 Task: Search one way flight ticket for 1 adult, 1 child, 1 infant in seat in premium economy from Orlando: Orlando International Airport to South Bend: South Bend International Airport on 8-6-2023. Choice of flights is Alaska. Number of bags: 2 checked bags. Price is upto 81000. Outbound departure time preference is 5:45.
Action: Mouse moved to (236, 320)
Screenshot: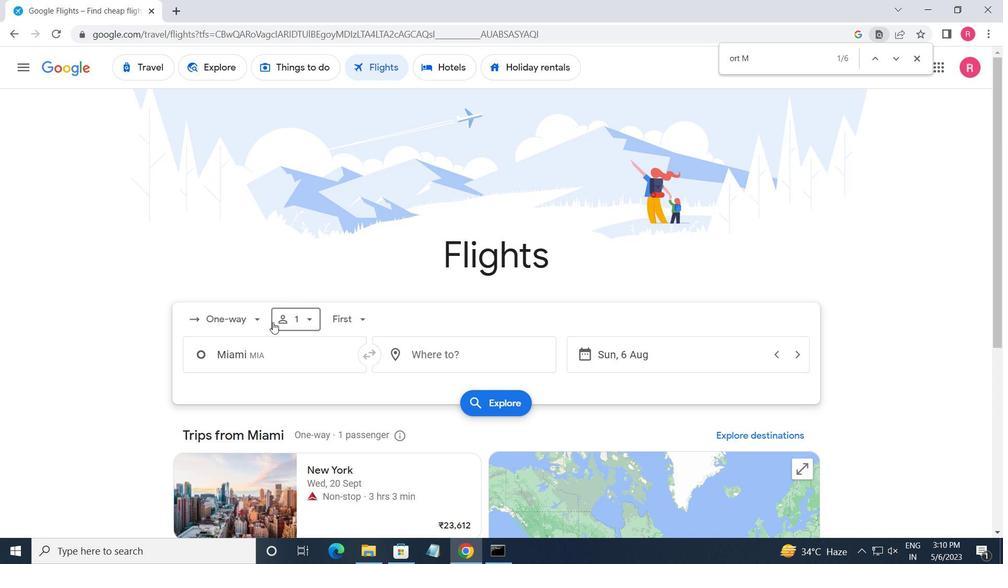 
Action: Mouse pressed left at (236, 320)
Screenshot: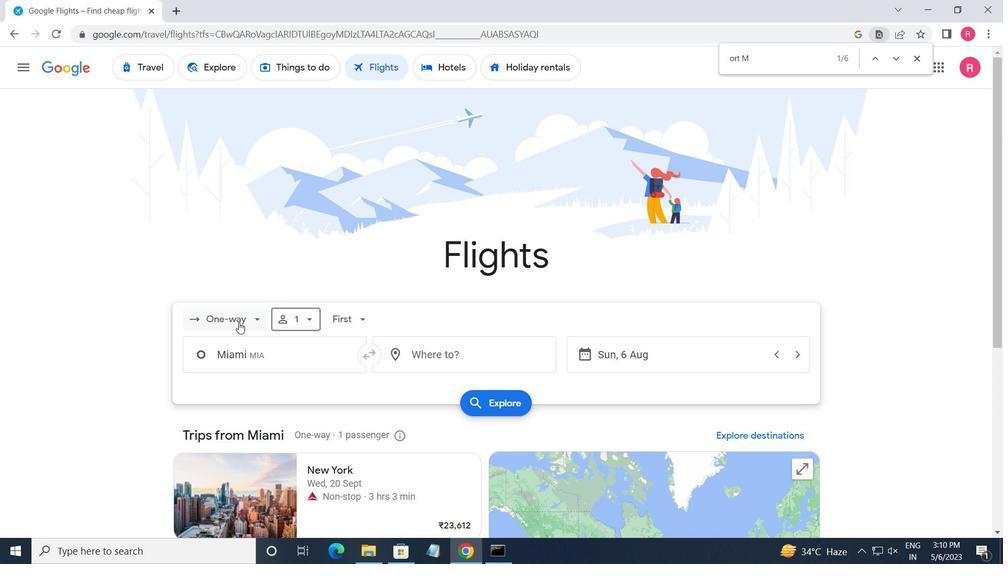 
Action: Mouse moved to (251, 384)
Screenshot: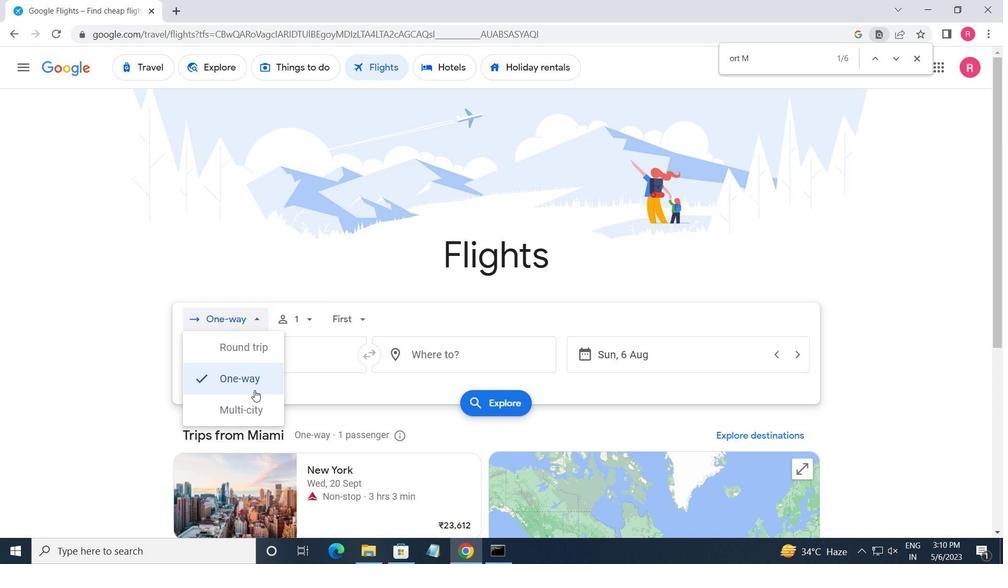 
Action: Mouse pressed left at (251, 384)
Screenshot: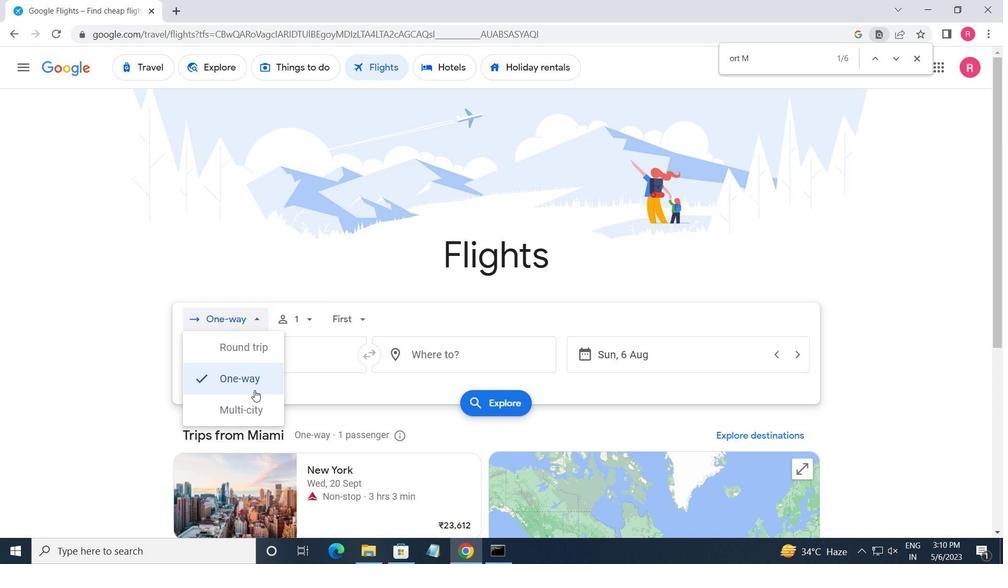 
Action: Mouse moved to (314, 315)
Screenshot: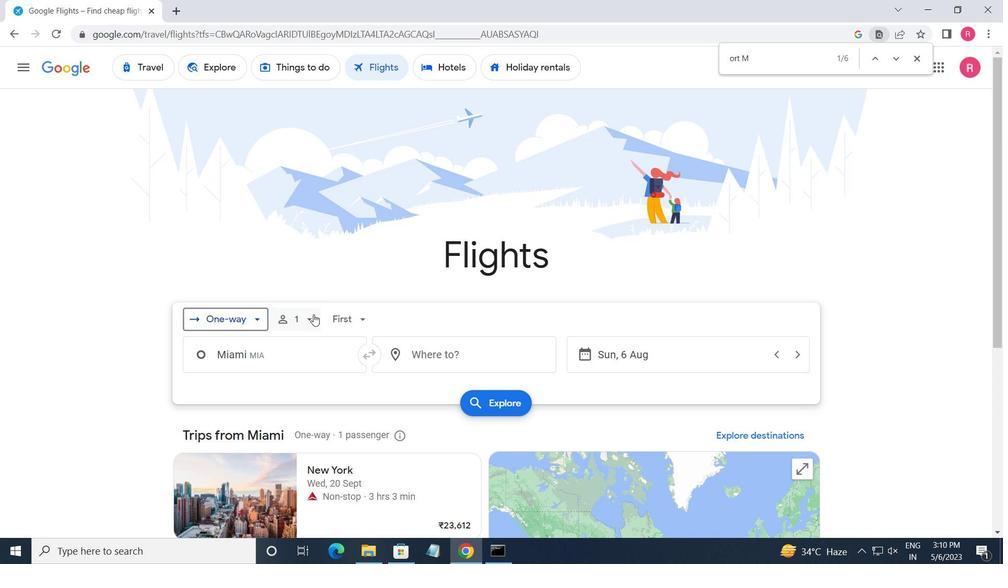 
Action: Mouse pressed left at (314, 315)
Screenshot: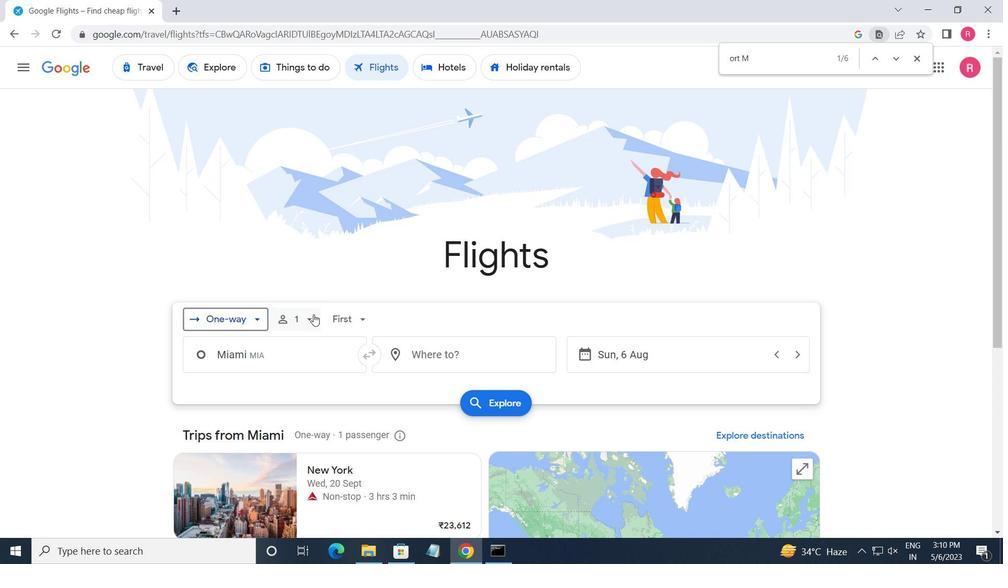 
Action: Mouse moved to (406, 394)
Screenshot: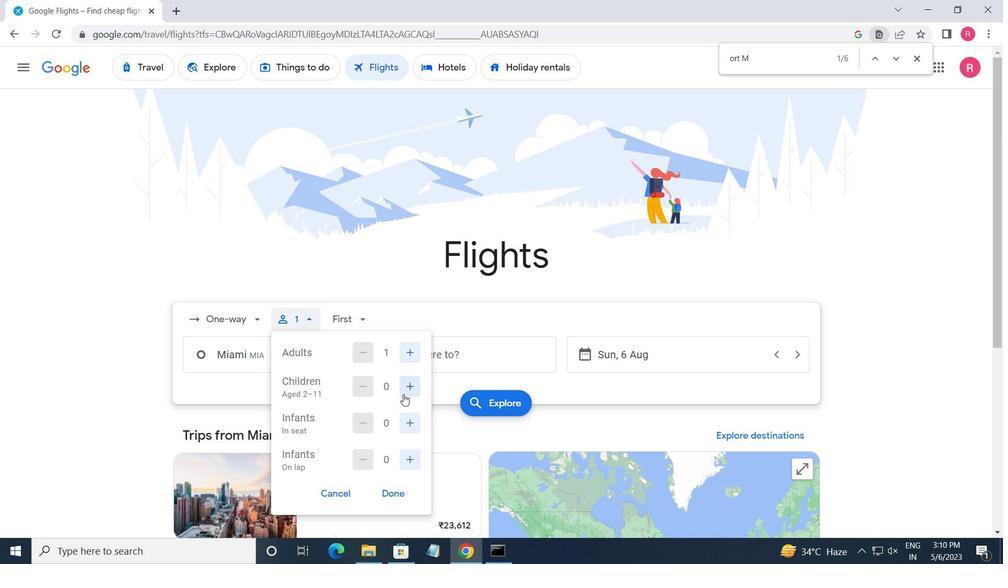 
Action: Mouse pressed left at (406, 394)
Screenshot: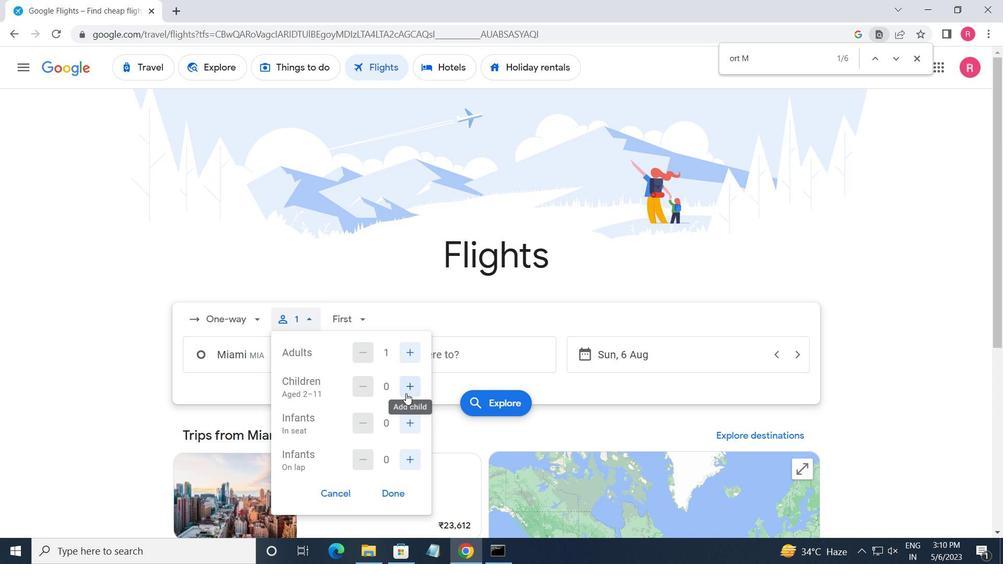 
Action: Mouse moved to (416, 428)
Screenshot: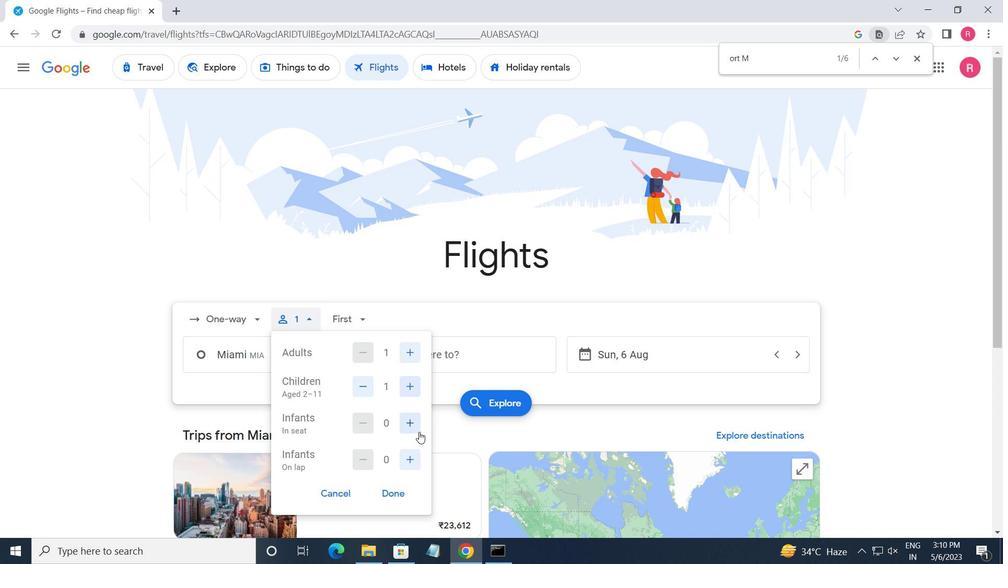 
Action: Mouse pressed left at (416, 428)
Screenshot: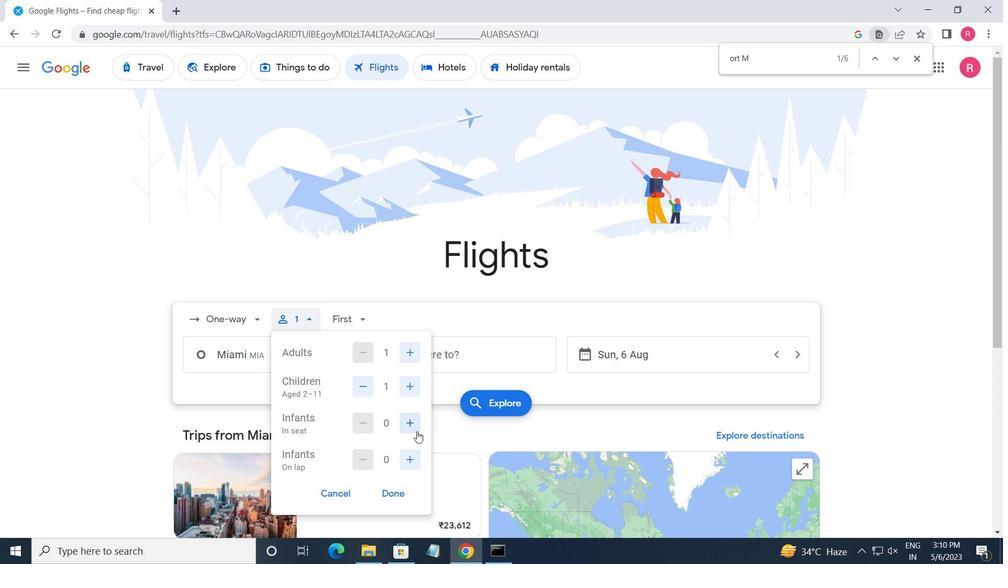 
Action: Mouse moved to (388, 492)
Screenshot: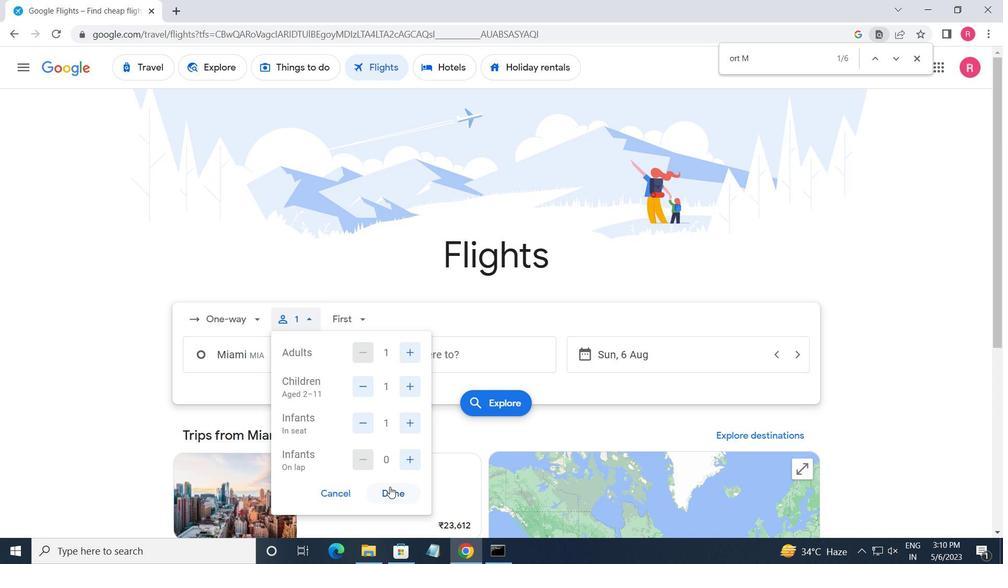 
Action: Mouse pressed left at (388, 492)
Screenshot: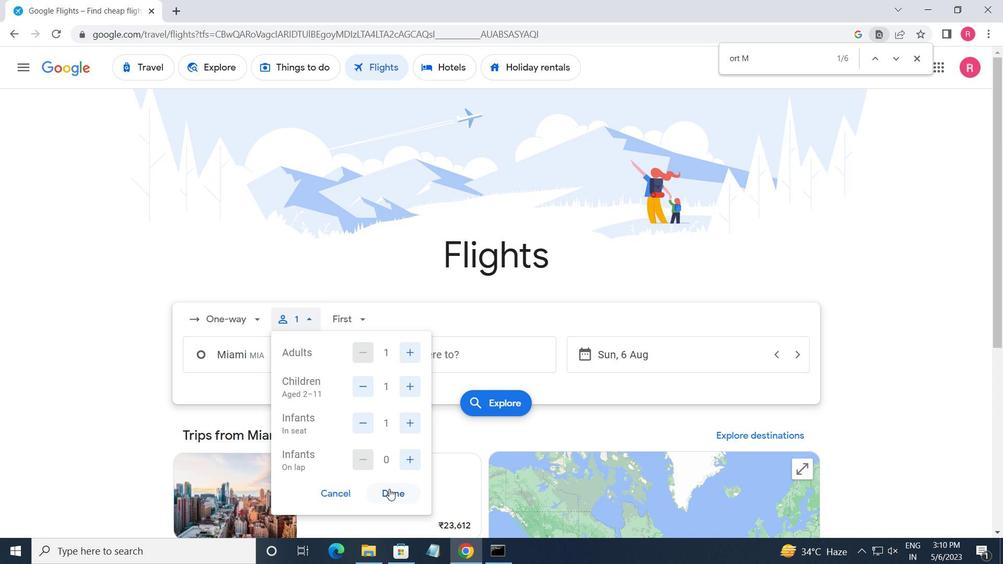 
Action: Mouse moved to (363, 312)
Screenshot: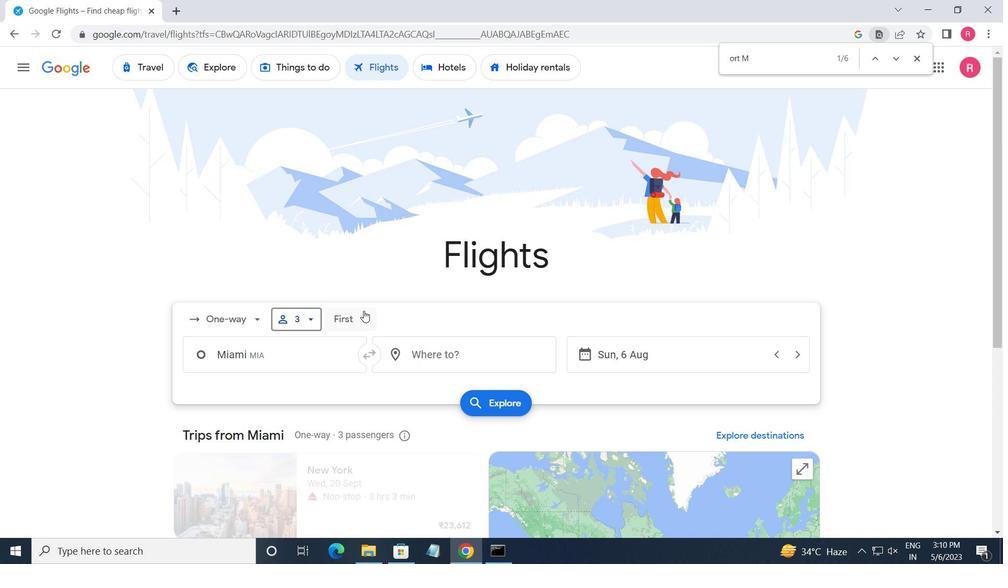 
Action: Mouse pressed left at (363, 312)
Screenshot: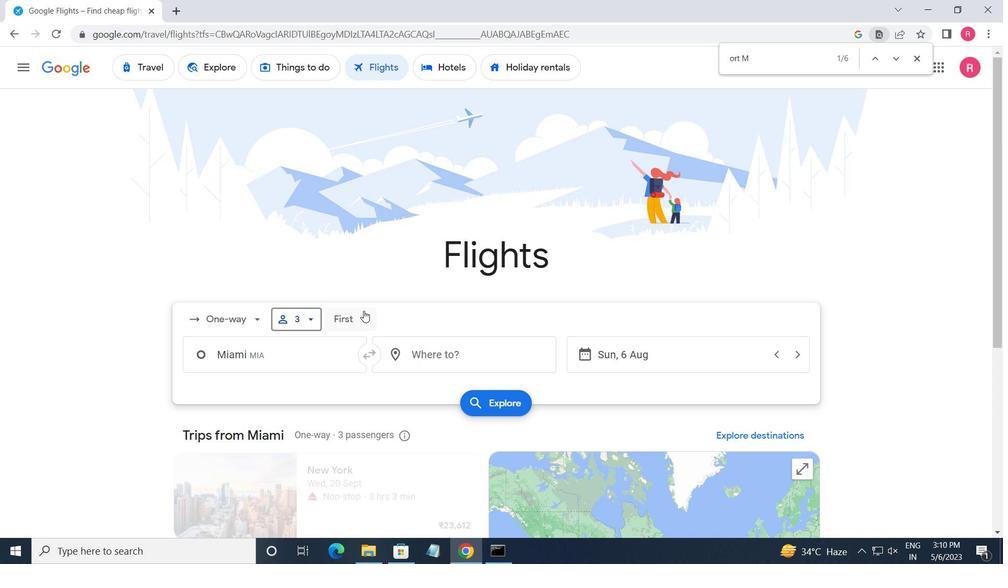 
Action: Mouse moved to (354, 326)
Screenshot: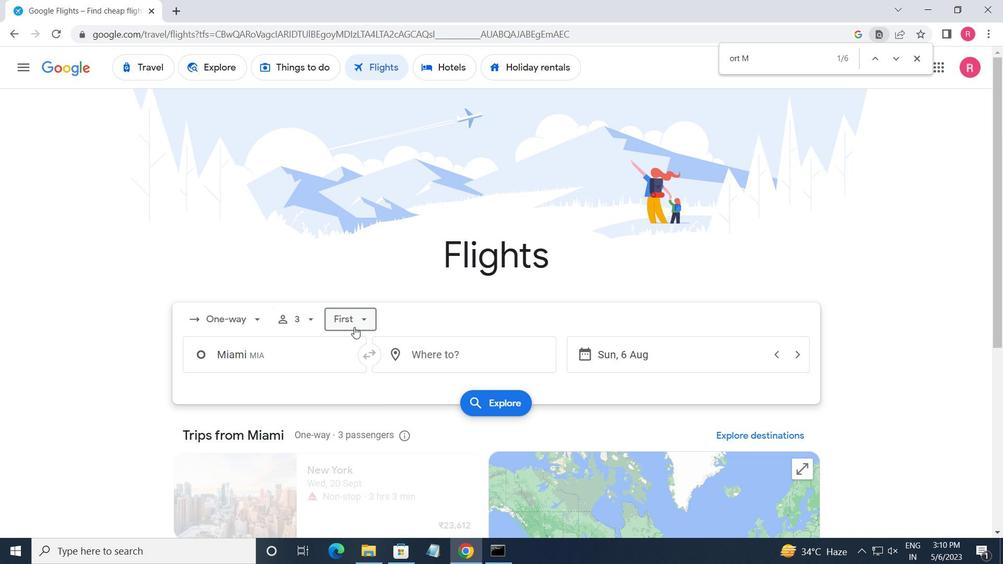 
Action: Mouse pressed left at (354, 326)
Screenshot: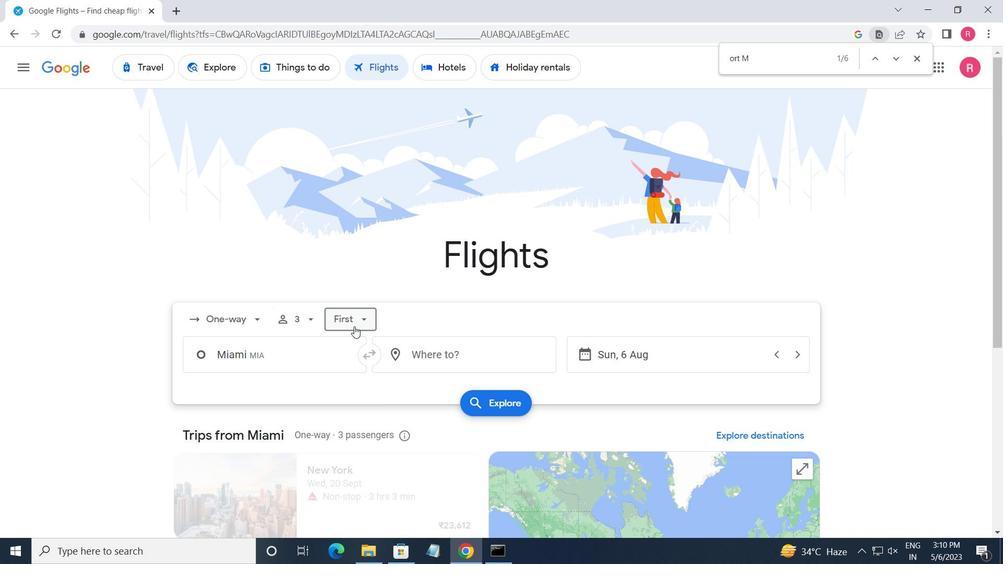 
Action: Mouse moved to (368, 317)
Screenshot: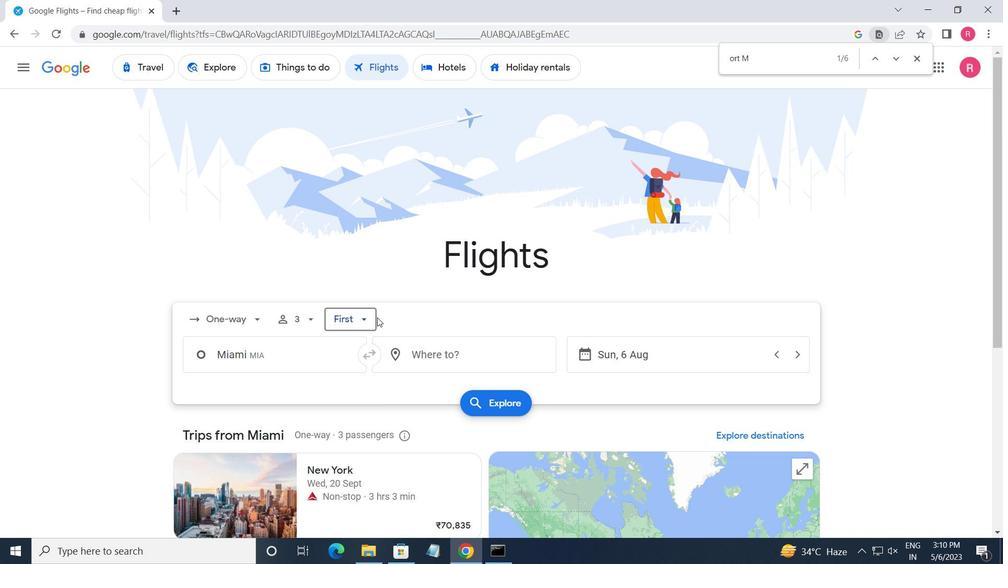 
Action: Mouse pressed left at (368, 317)
Screenshot: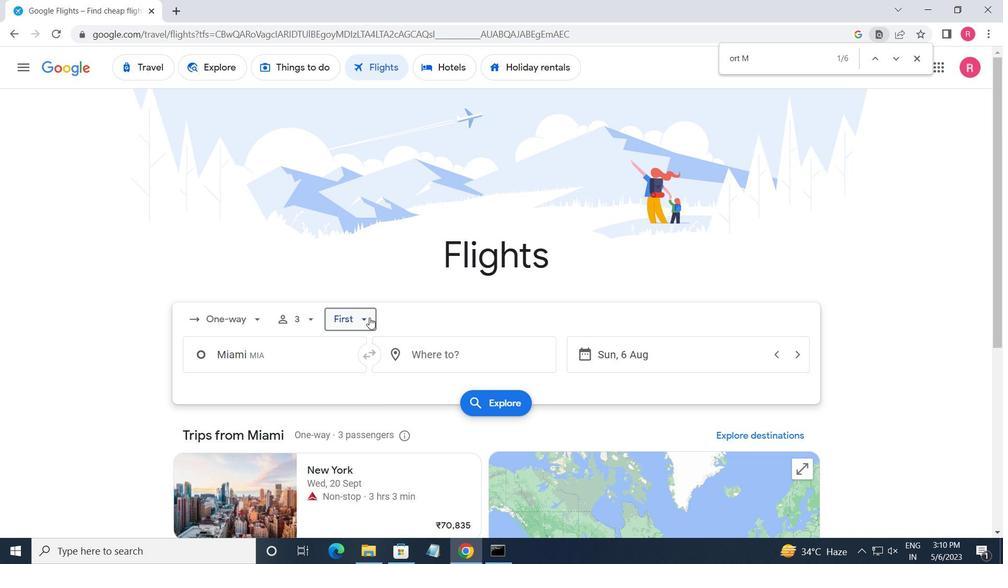 
Action: Mouse moved to (383, 386)
Screenshot: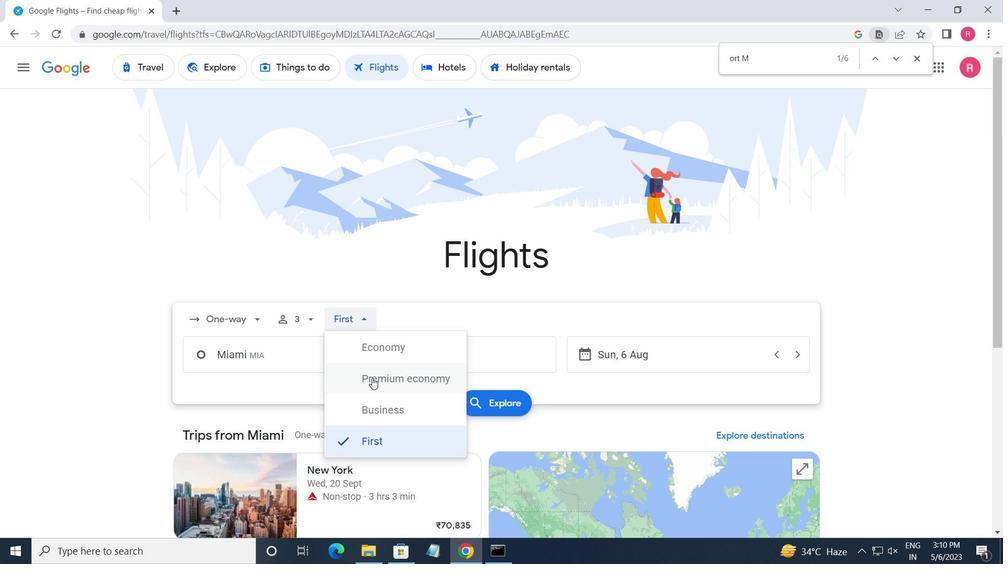 
Action: Mouse pressed left at (383, 386)
Screenshot: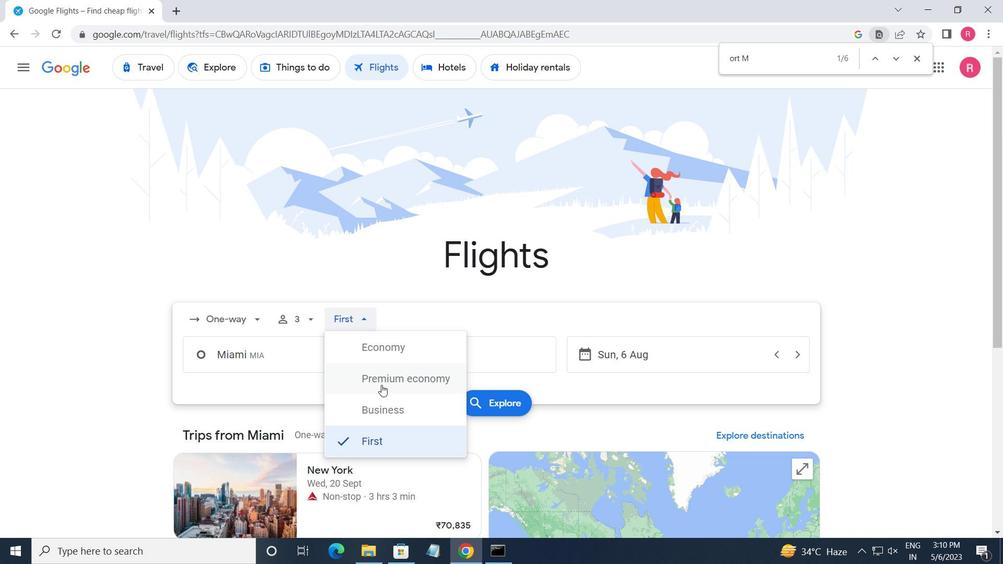
Action: Mouse moved to (334, 363)
Screenshot: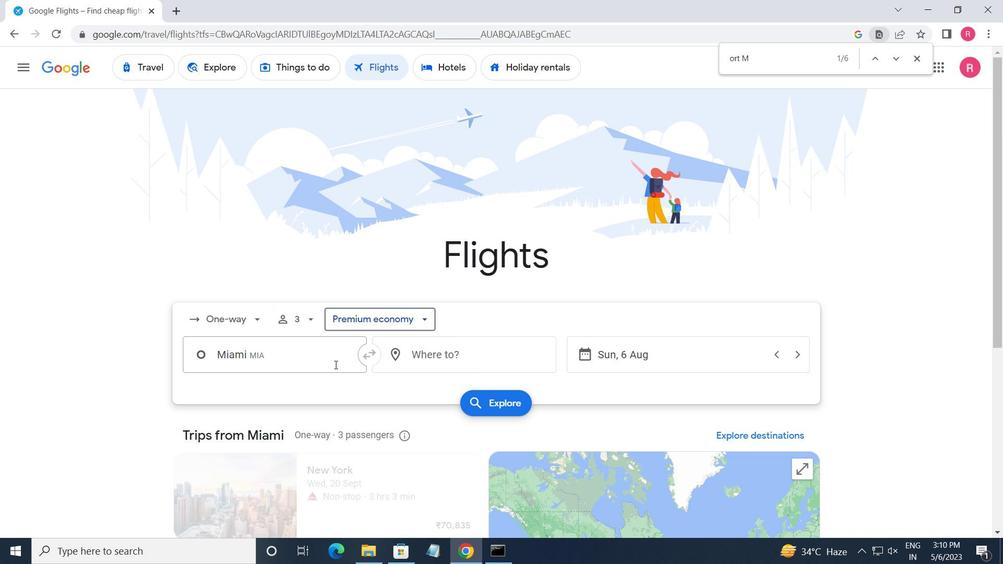 
Action: Mouse pressed left at (334, 363)
Screenshot: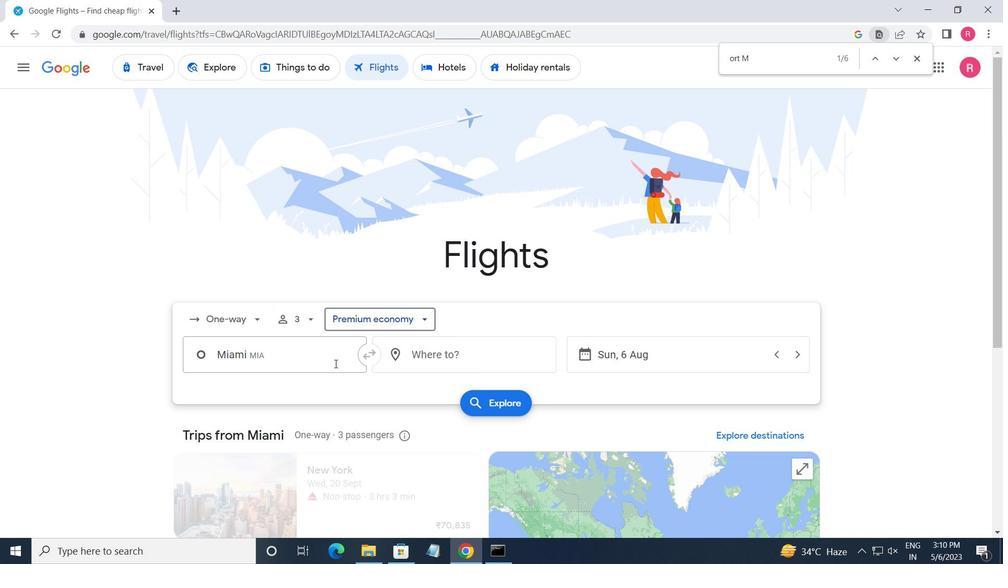 
Action: Mouse moved to (334, 367)
Screenshot: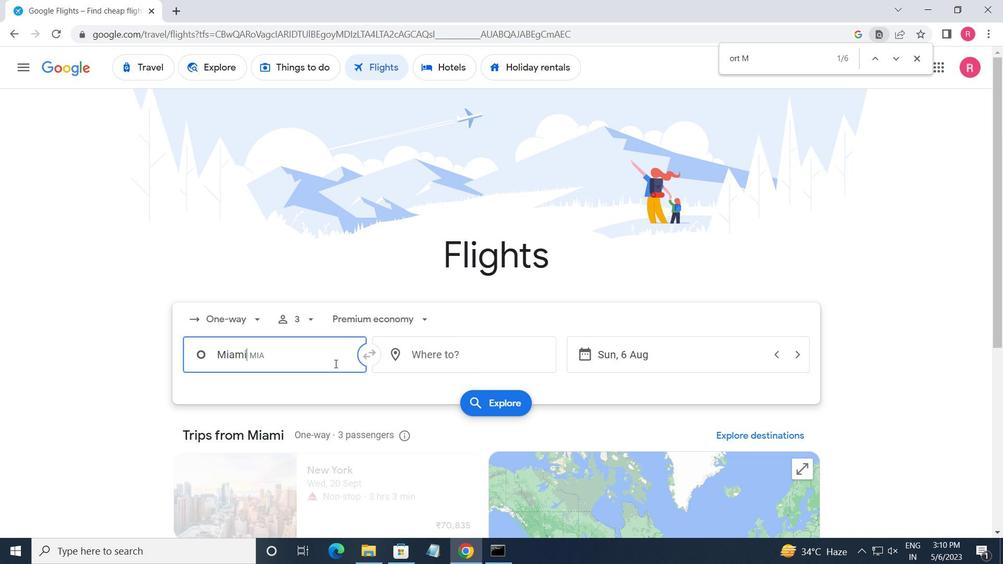 
Action: Key pressed <Key.shift_r>Orlando
Screenshot: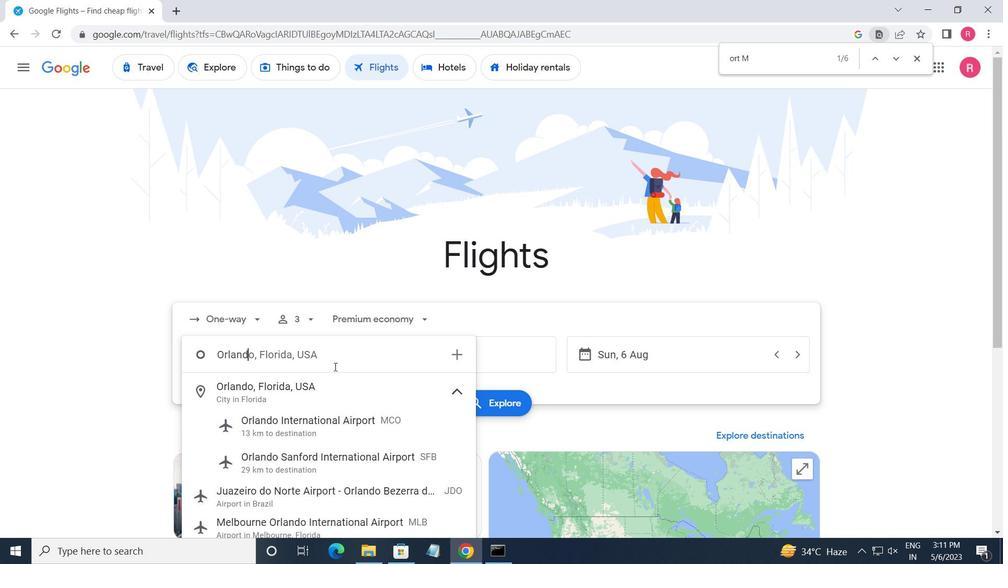 
Action: Mouse moved to (320, 431)
Screenshot: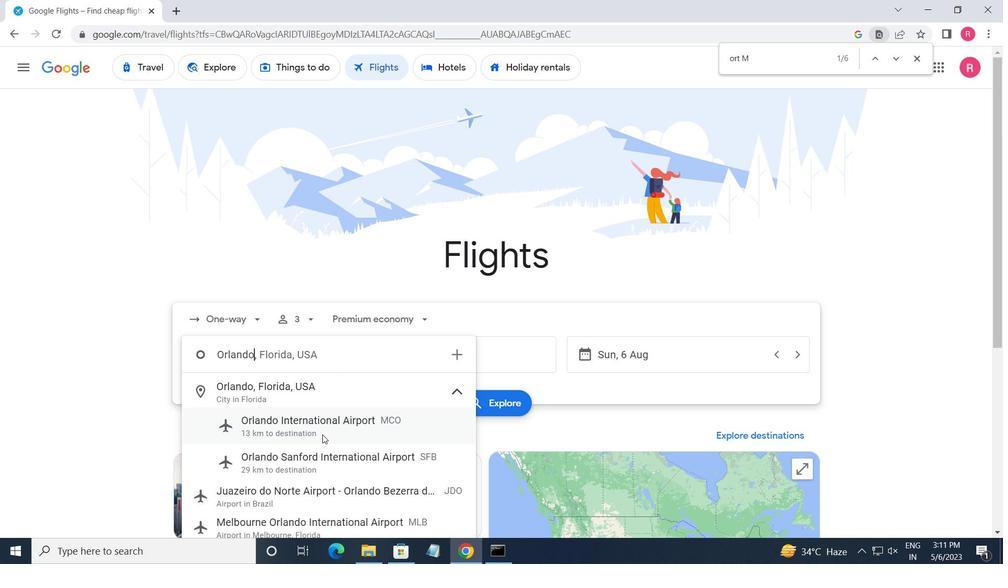 
Action: Mouse pressed left at (320, 431)
Screenshot: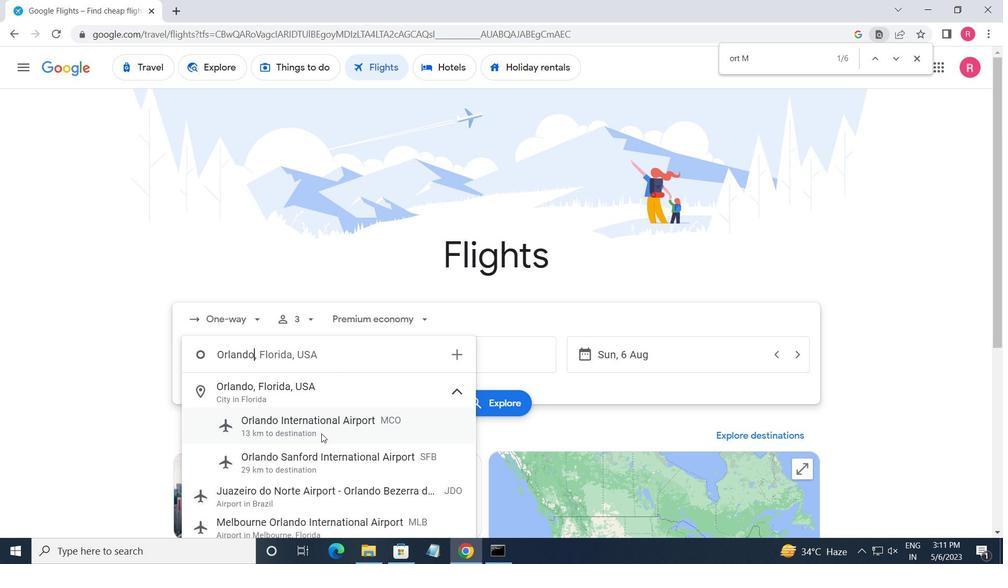 
Action: Mouse moved to (472, 365)
Screenshot: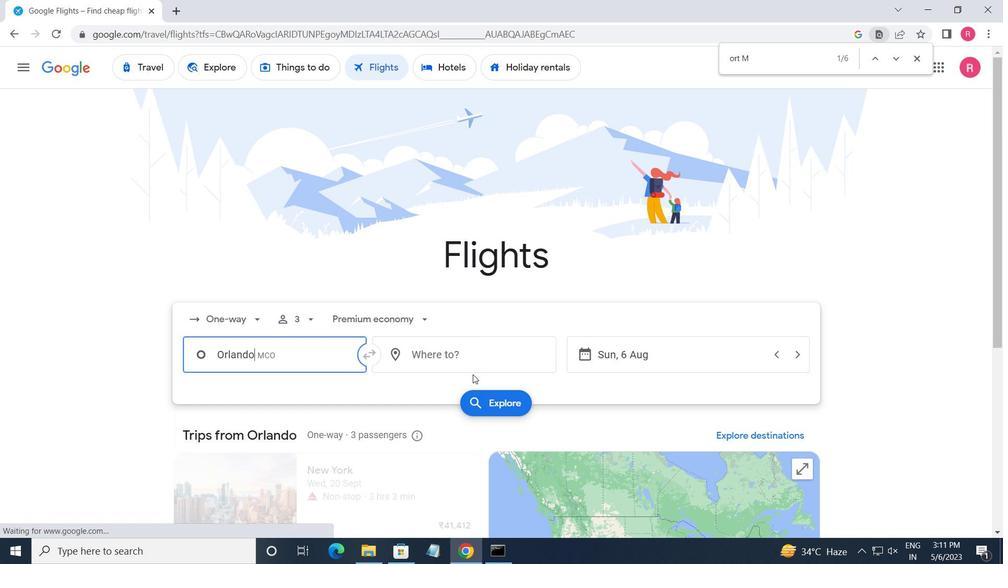 
Action: Mouse pressed left at (472, 365)
Screenshot: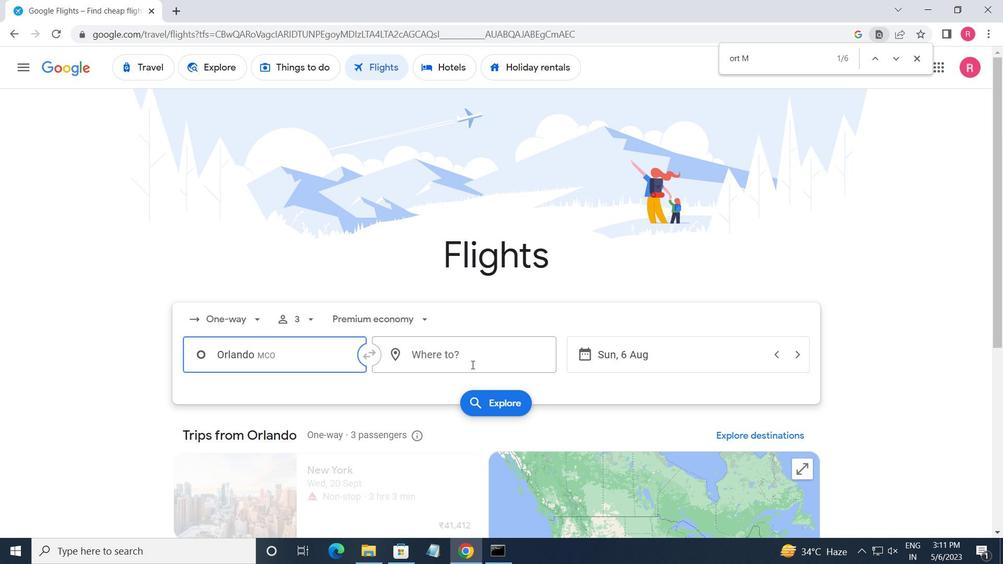 
Action: Mouse moved to (464, 368)
Screenshot: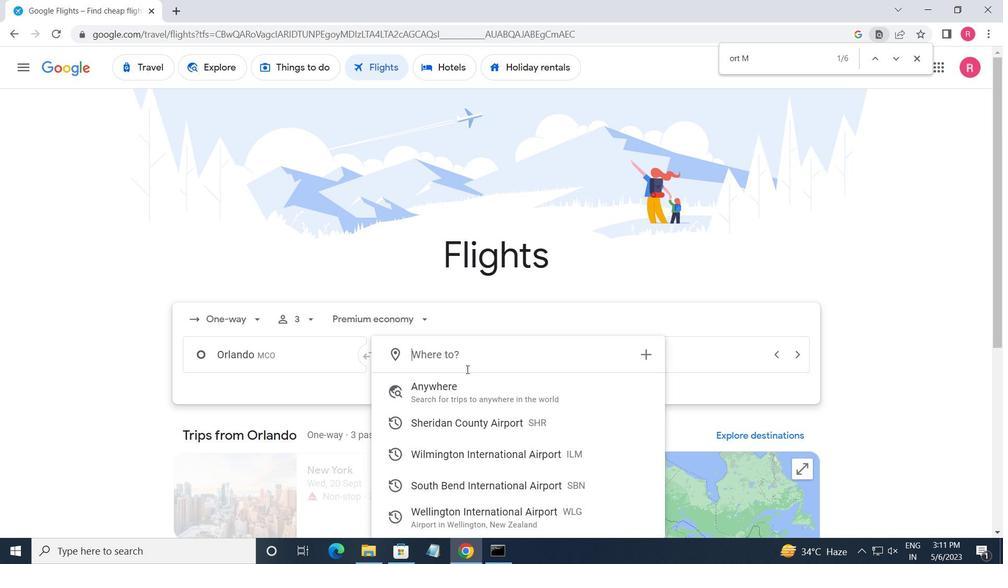 
Action: Key pressed <Key.shift>SUTH<Key.space>
Screenshot: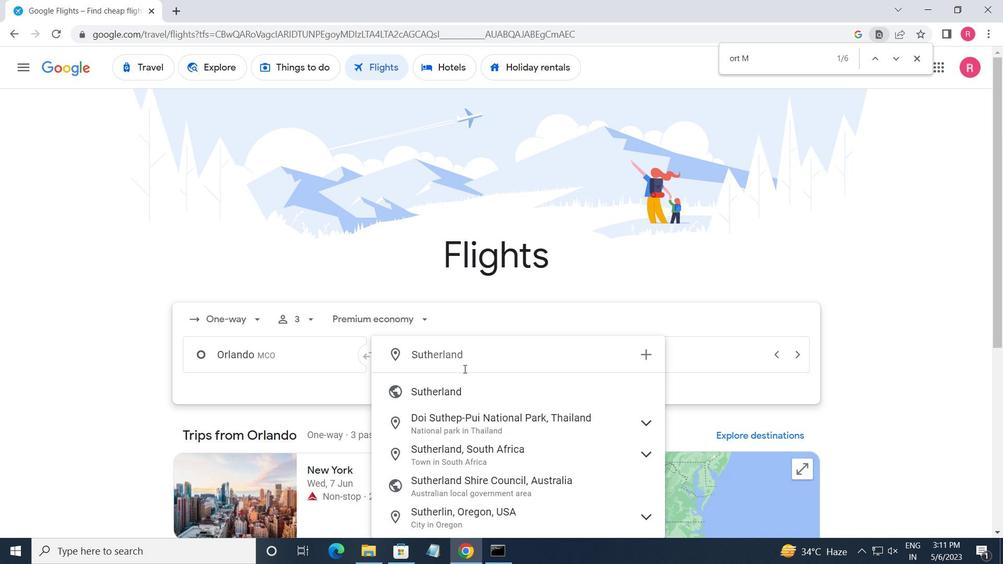 
Action: Mouse moved to (462, 365)
Screenshot: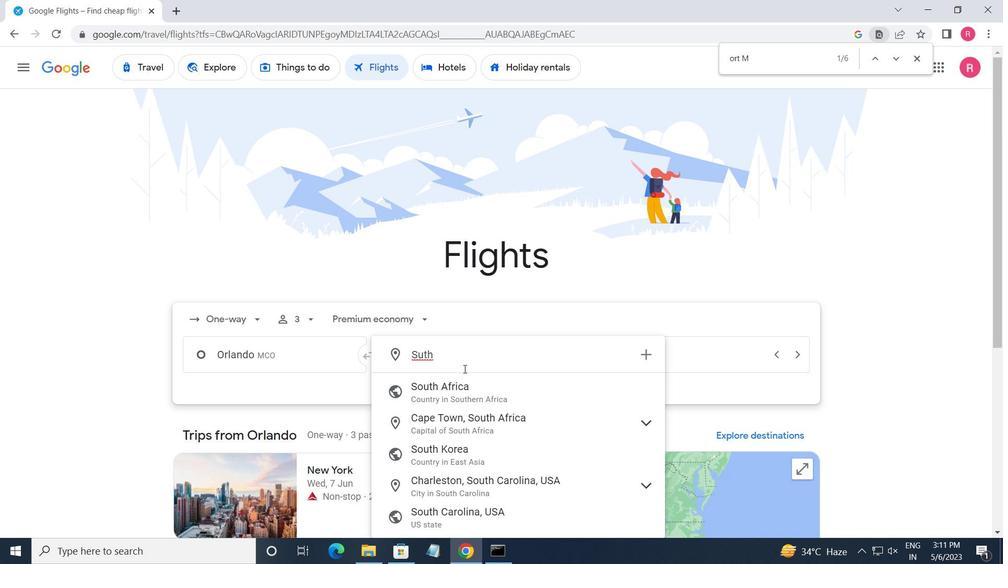 
Action: Key pressed <Key.backspace><Key.backspace><Key.backspace><Key.backspace>OUYH<Key.backspace><Key.backspace>TH<Key.space><Key.shift_r><Key.shift_r><Key.shift_r><Key.shift_r><Key.shift_r><Key.shift_r><Key.shift_r><Key.shift_r>BEND
Screenshot: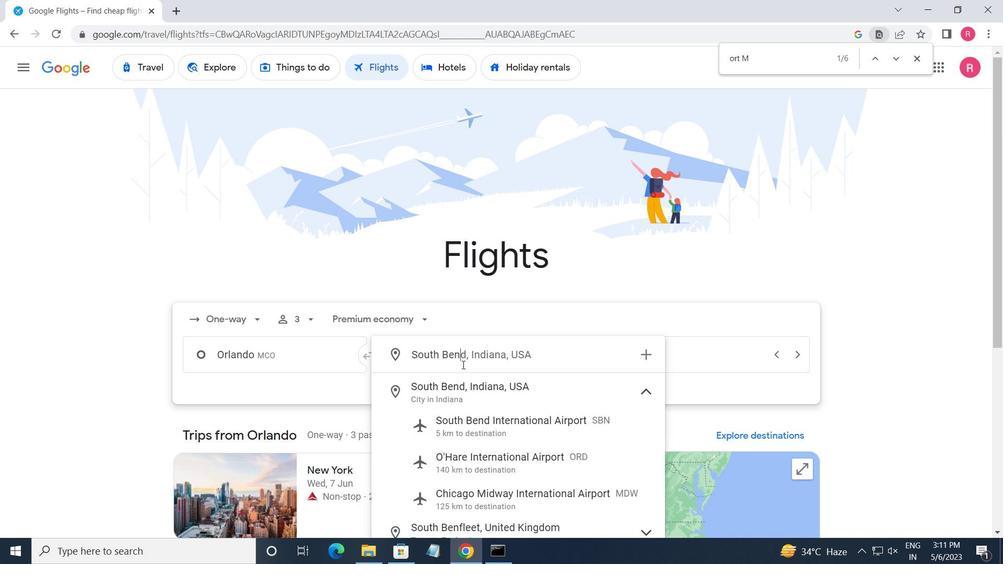 
Action: Mouse moved to (497, 430)
Screenshot: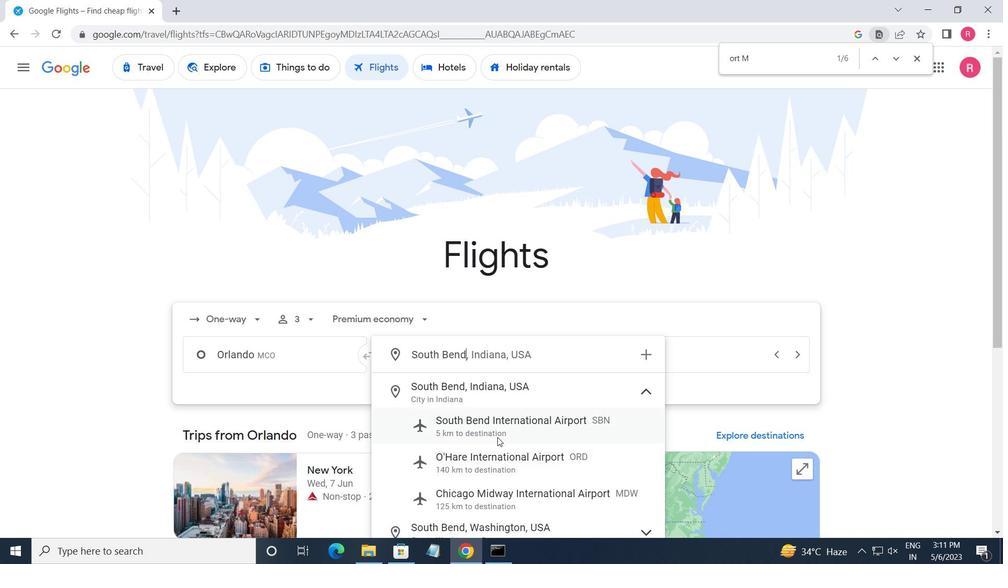 
Action: Mouse pressed left at (497, 430)
Screenshot: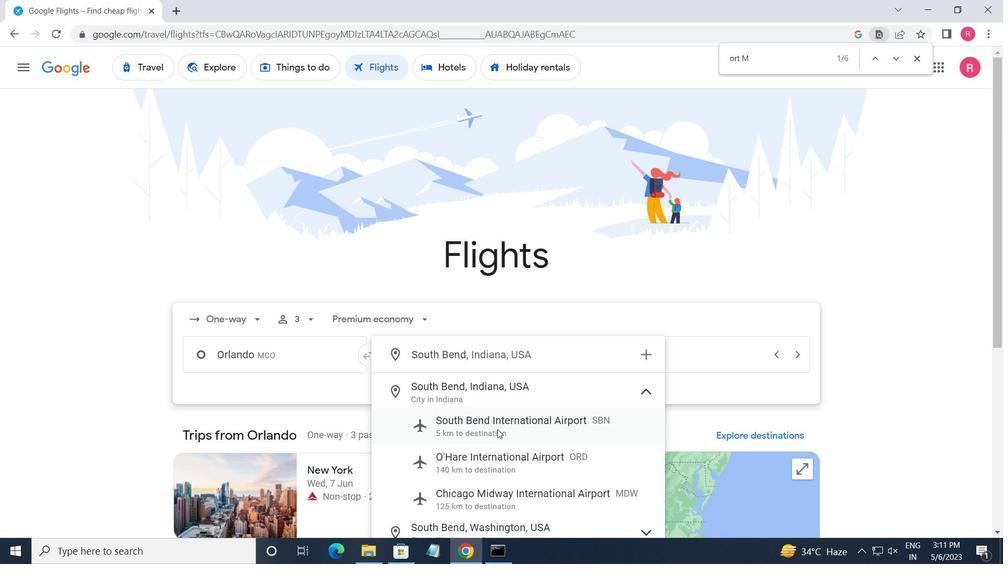 
Action: Mouse moved to (631, 365)
Screenshot: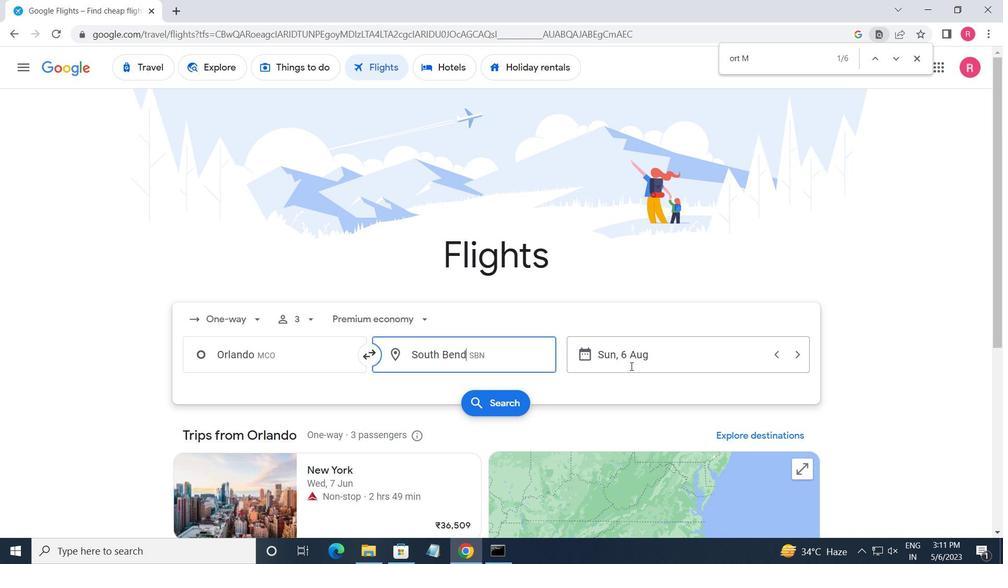 
Action: Mouse pressed left at (631, 365)
Screenshot: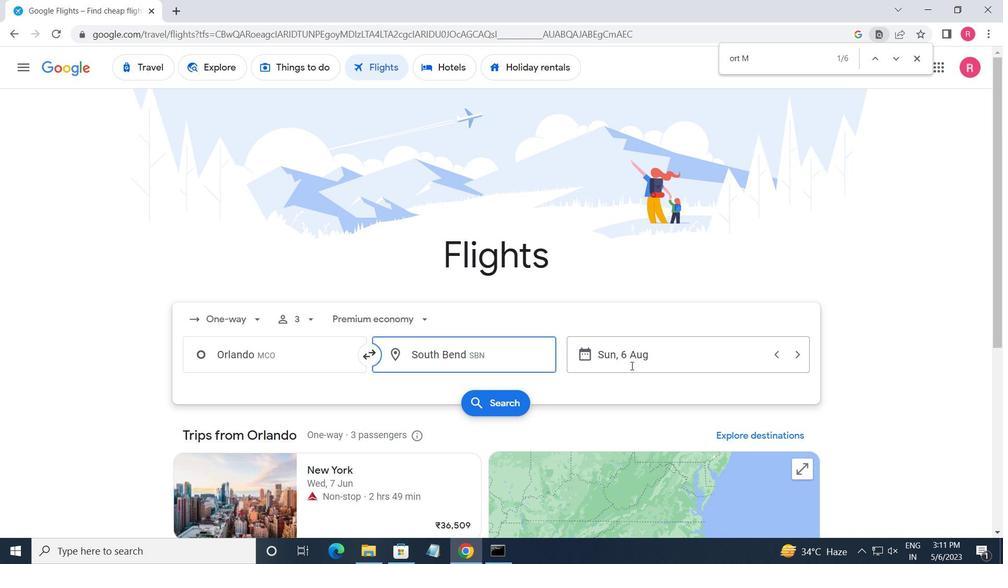 
Action: Mouse moved to (351, 344)
Screenshot: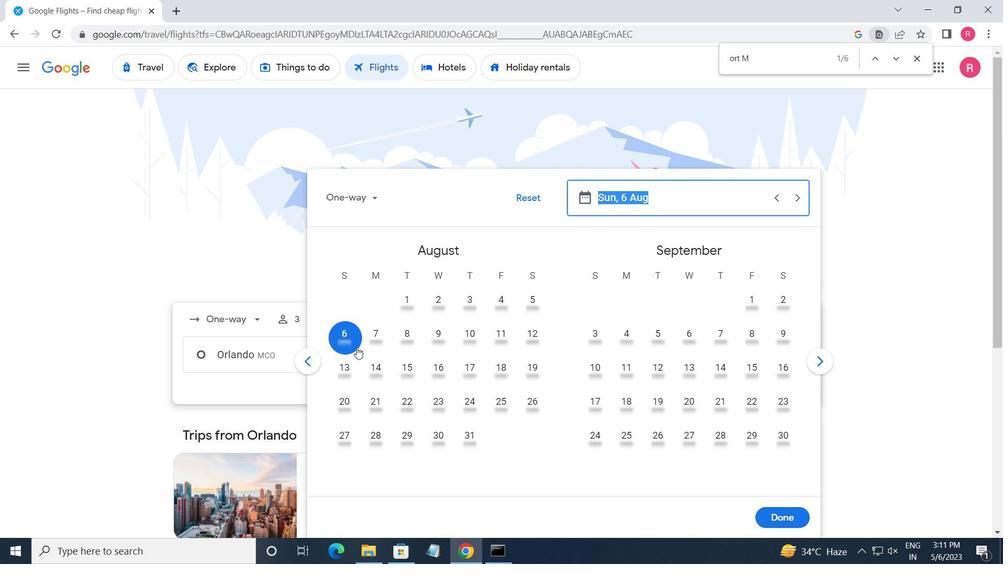 
Action: Mouse pressed left at (351, 344)
Screenshot: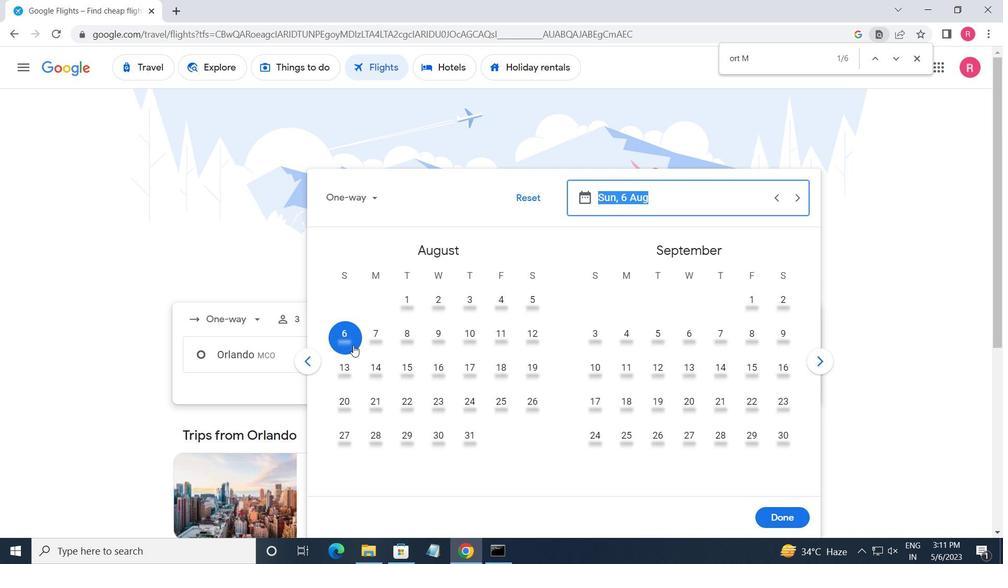 
Action: Mouse moved to (791, 517)
Screenshot: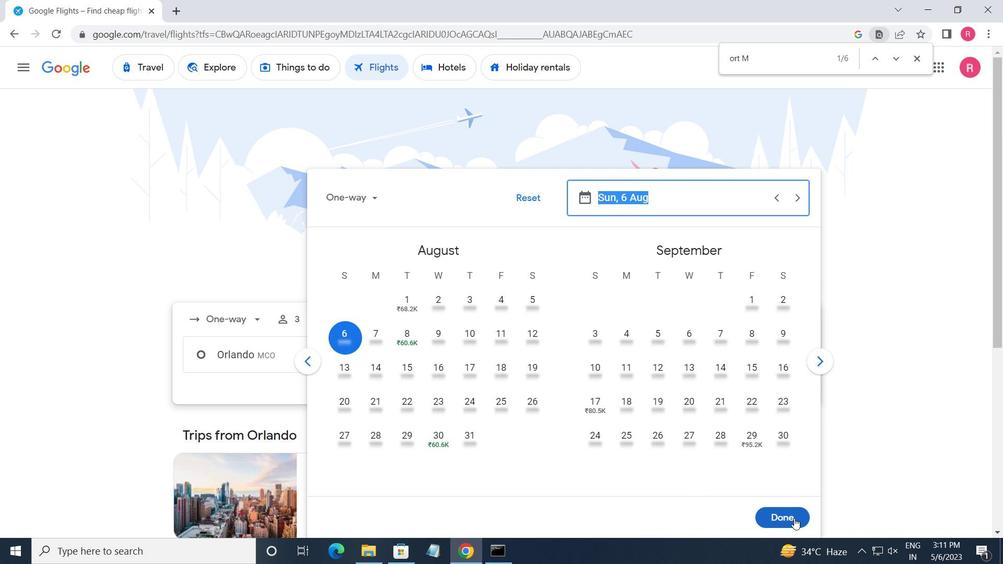 
Action: Mouse pressed left at (791, 517)
Screenshot: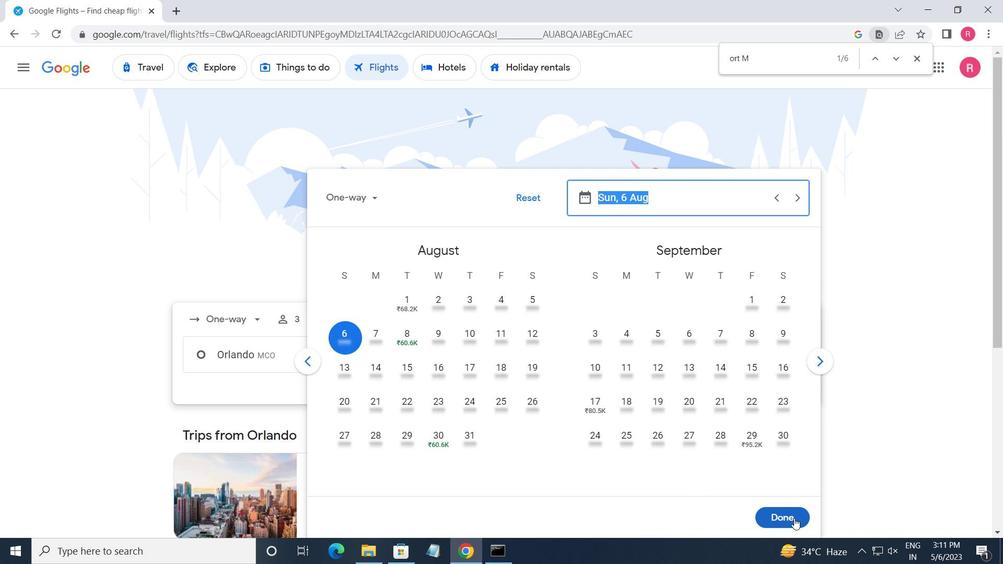 
Action: Mouse moved to (512, 411)
Screenshot: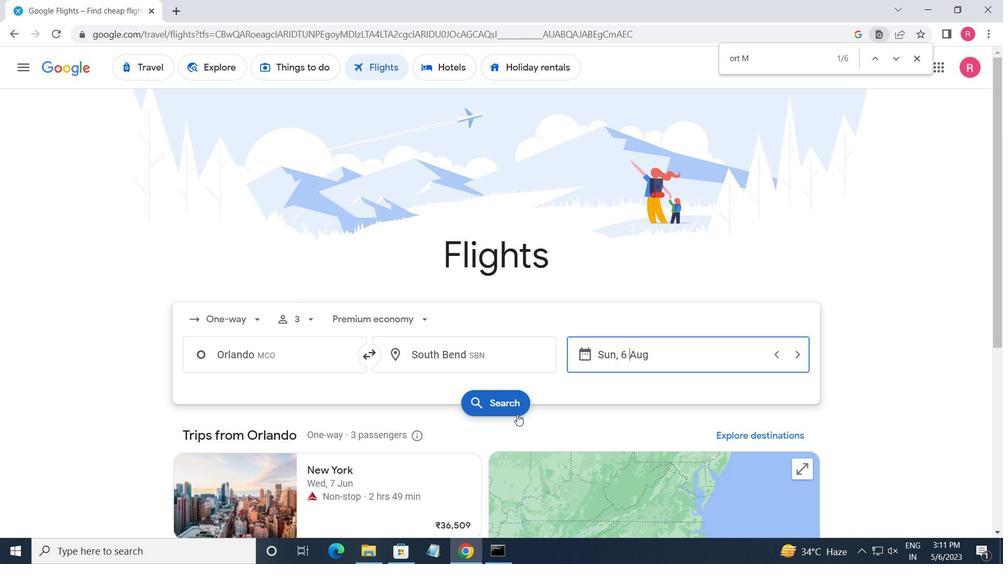 
Action: Mouse pressed left at (512, 411)
Screenshot: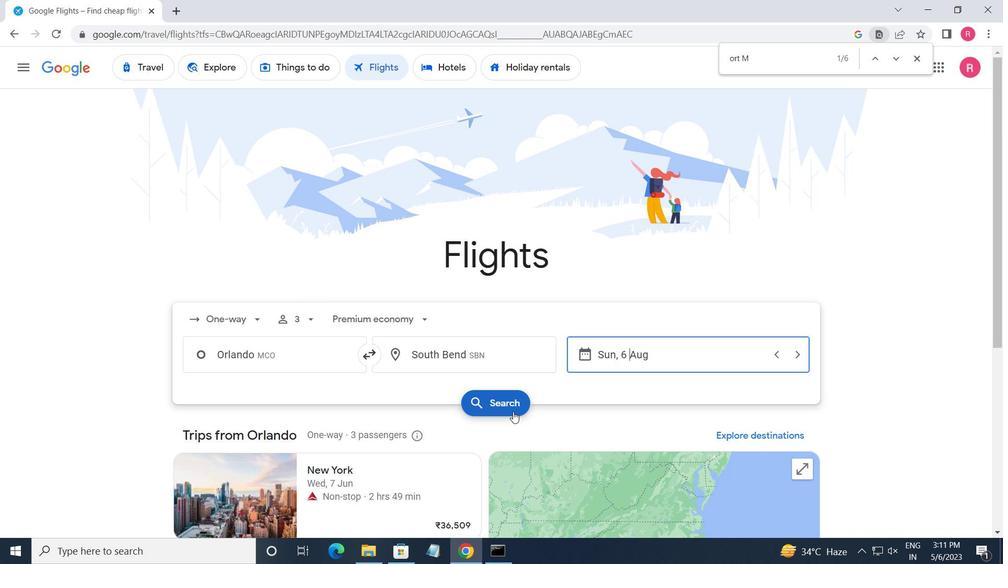 
Action: Mouse moved to (188, 187)
Screenshot: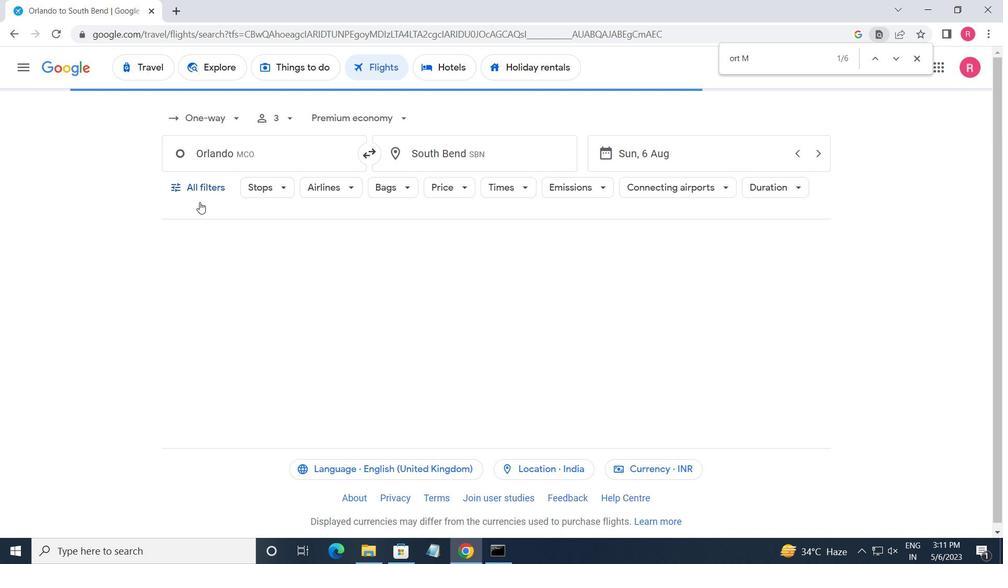 
Action: Mouse pressed left at (188, 187)
Screenshot: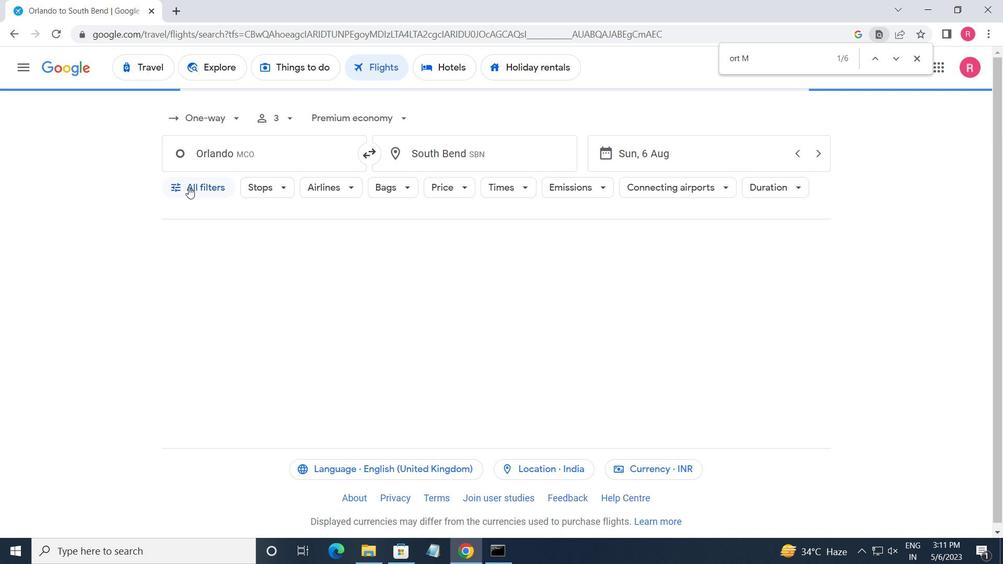 
Action: Mouse moved to (250, 351)
Screenshot: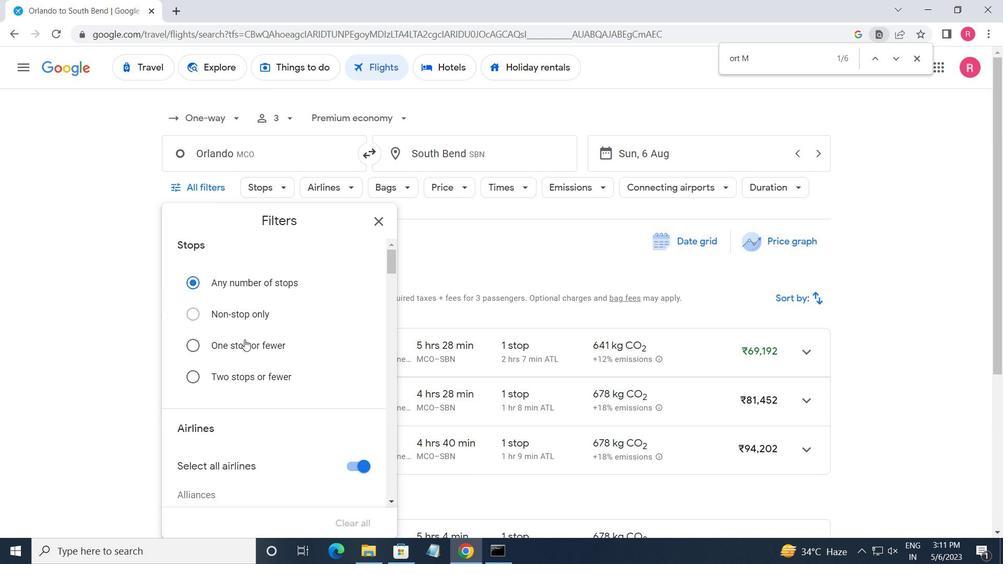 
Action: Mouse scrolled (250, 351) with delta (0, 0)
Screenshot: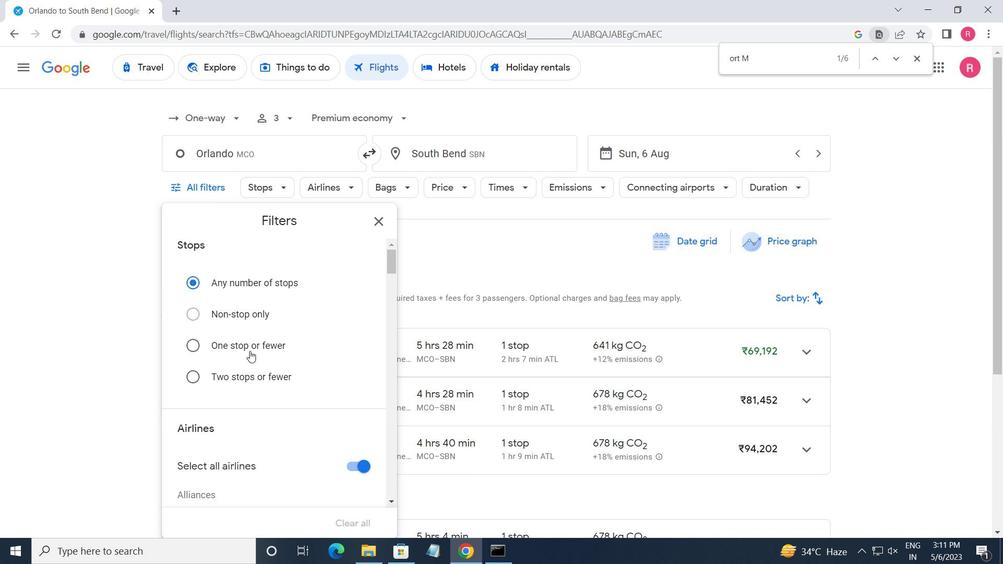 
Action: Mouse scrolled (250, 351) with delta (0, 0)
Screenshot: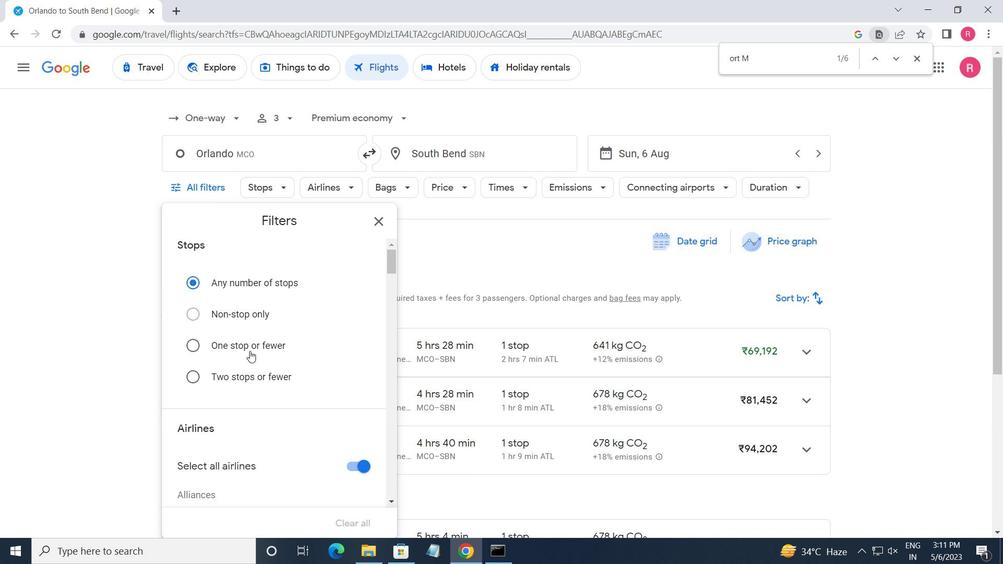 
Action: Mouse moved to (250, 351)
Screenshot: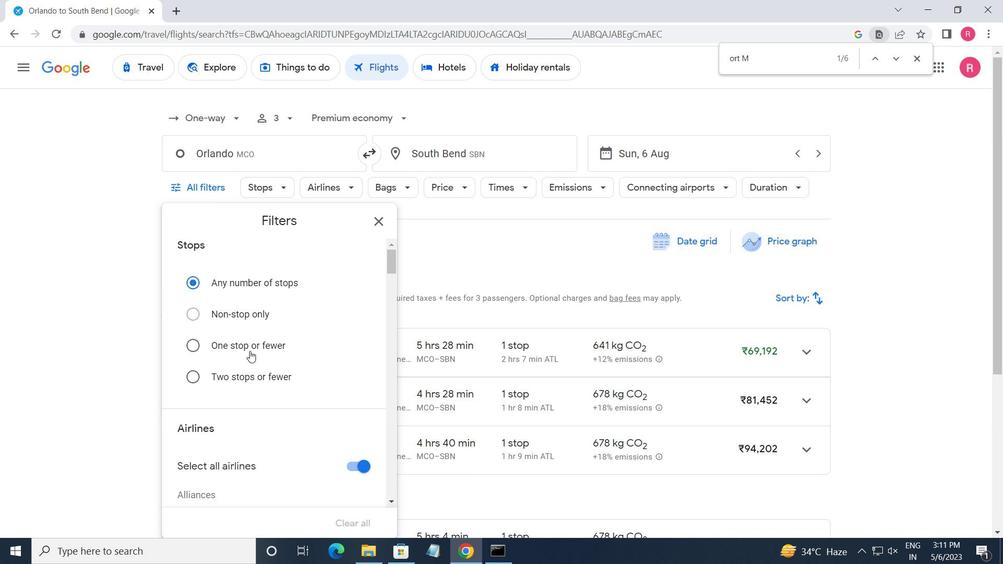 
Action: Mouse scrolled (250, 351) with delta (0, 0)
Screenshot: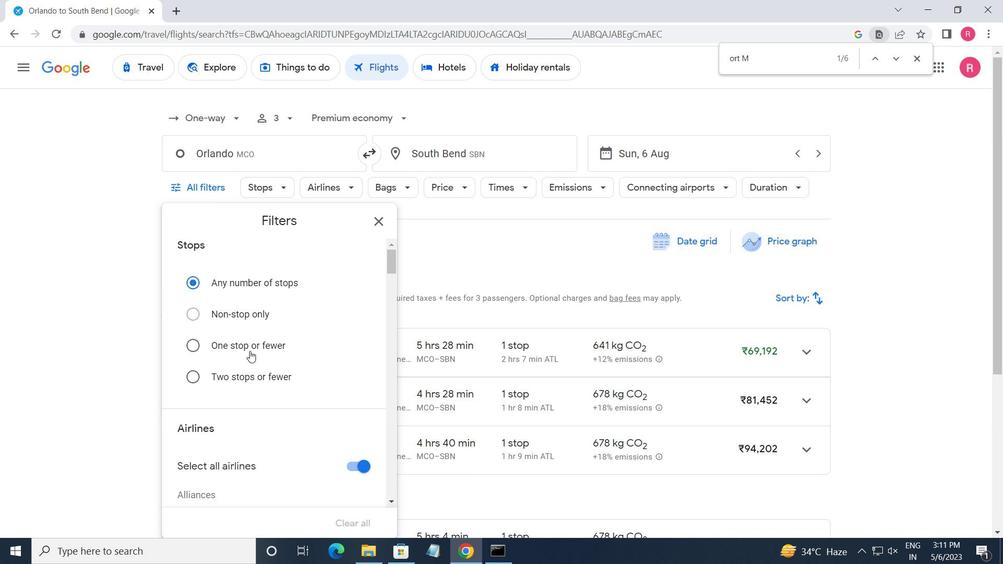 
Action: Mouse moved to (251, 350)
Screenshot: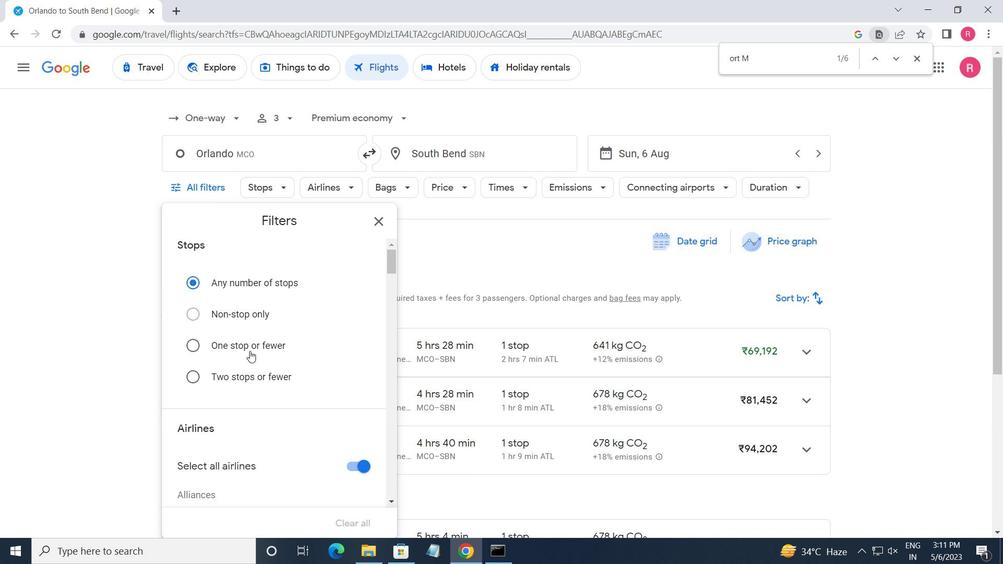 
Action: Mouse scrolled (251, 350) with delta (0, 0)
Screenshot: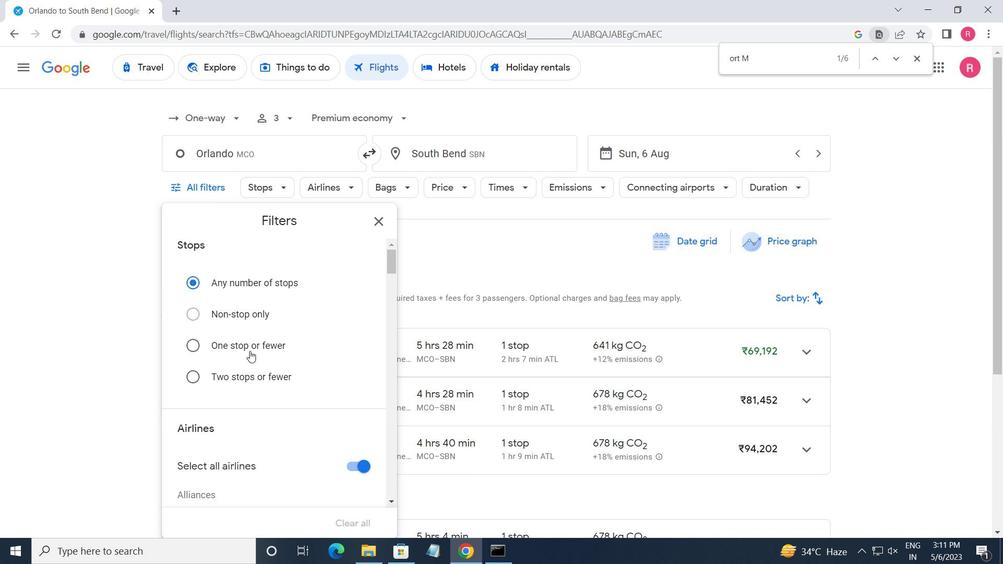 
Action: Mouse moved to (252, 350)
Screenshot: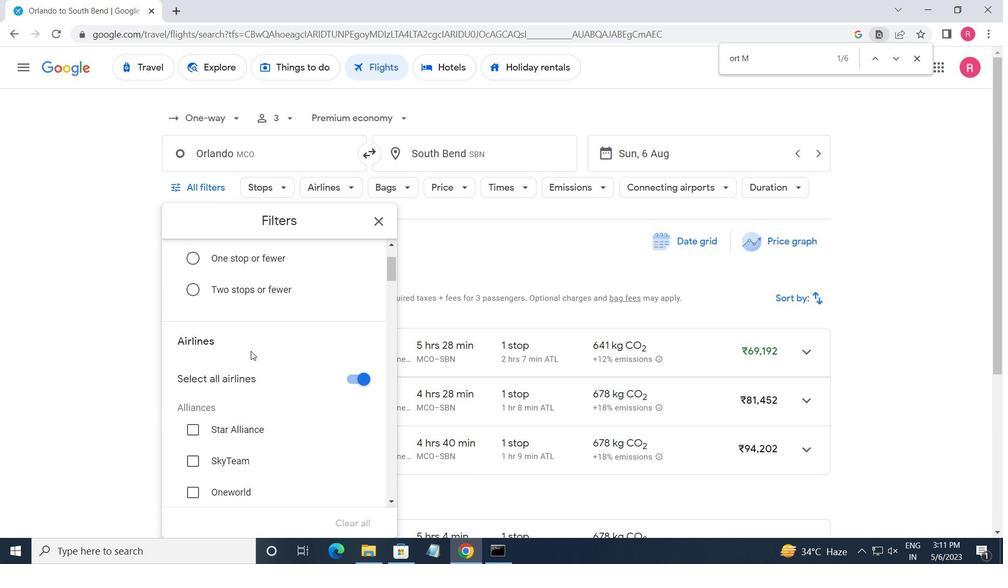 
Action: Mouse scrolled (252, 349) with delta (0, 0)
Screenshot: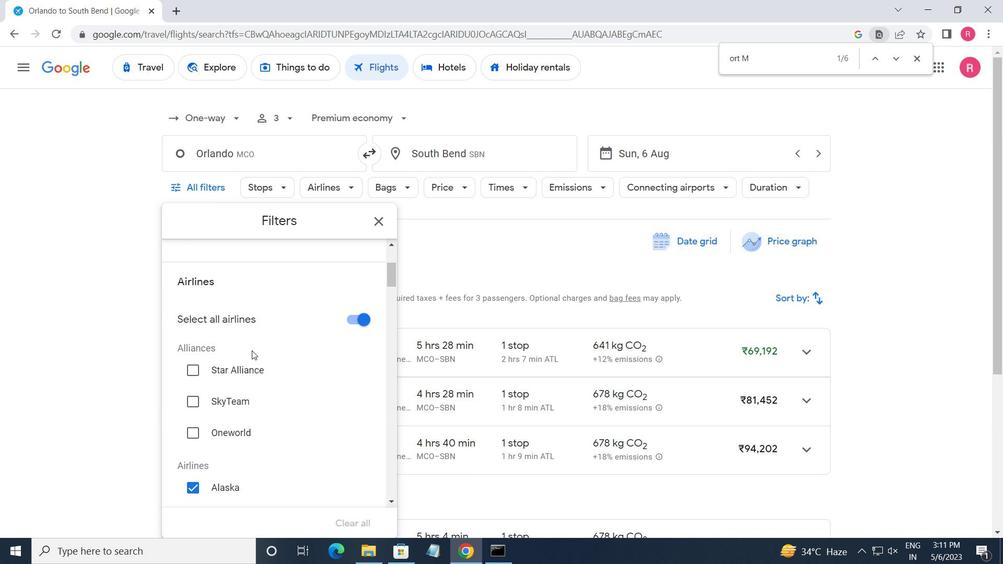 
Action: Mouse moved to (327, 305)
Screenshot: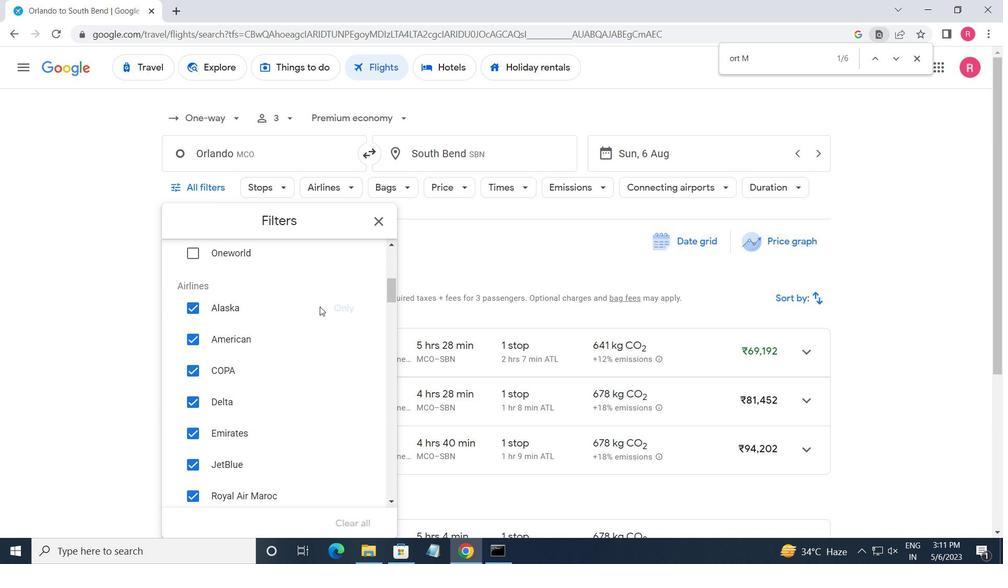 
Action: Mouse pressed left at (327, 305)
Screenshot: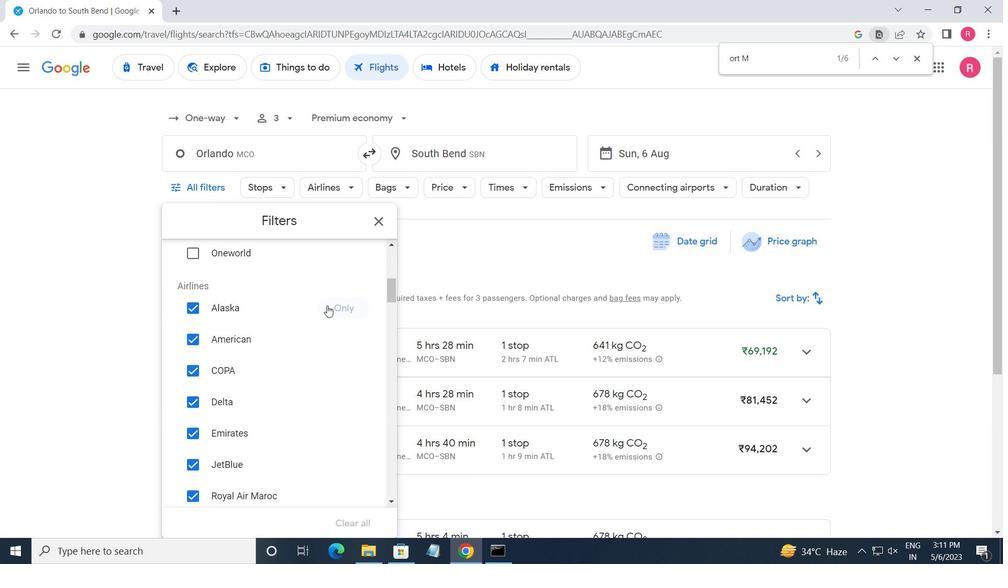 
Action: Mouse moved to (317, 348)
Screenshot: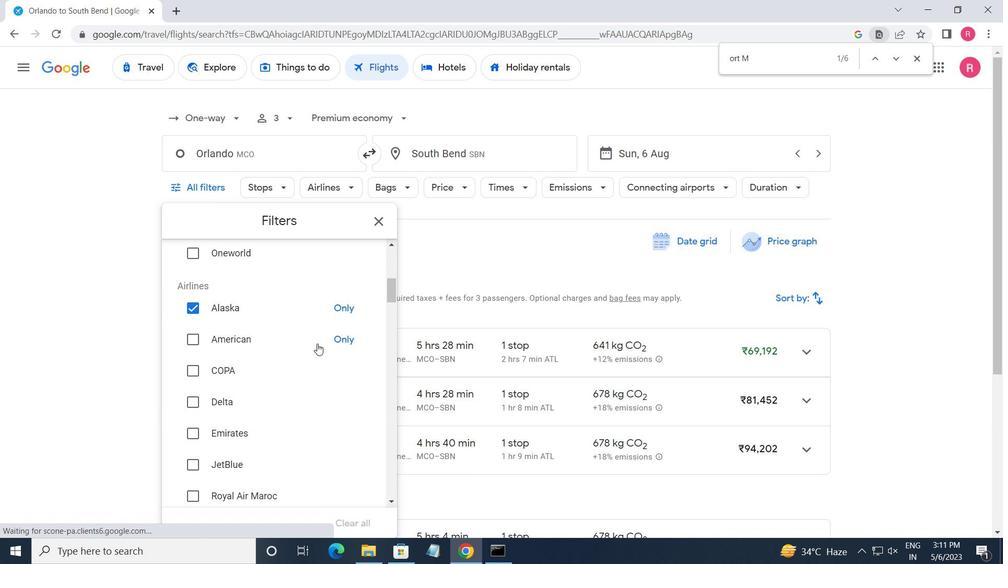 
Action: Mouse scrolled (317, 348) with delta (0, 0)
Screenshot: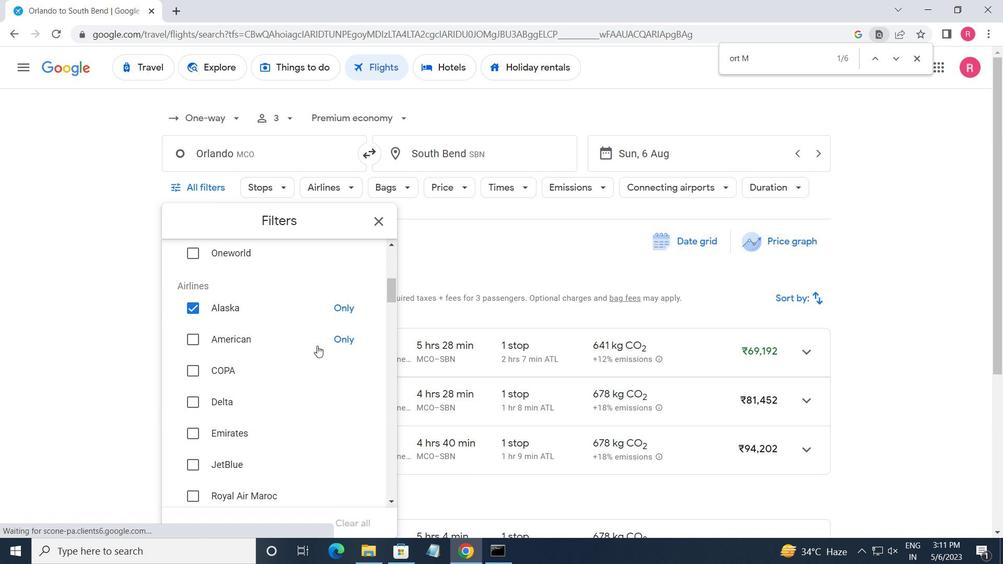
Action: Mouse moved to (317, 350)
Screenshot: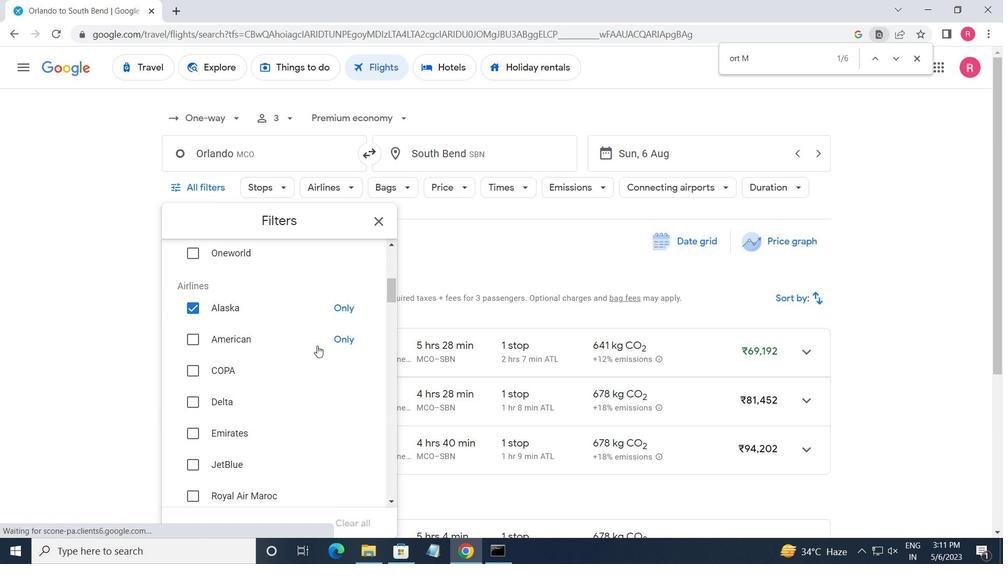 
Action: Mouse scrolled (317, 349) with delta (0, 0)
Screenshot: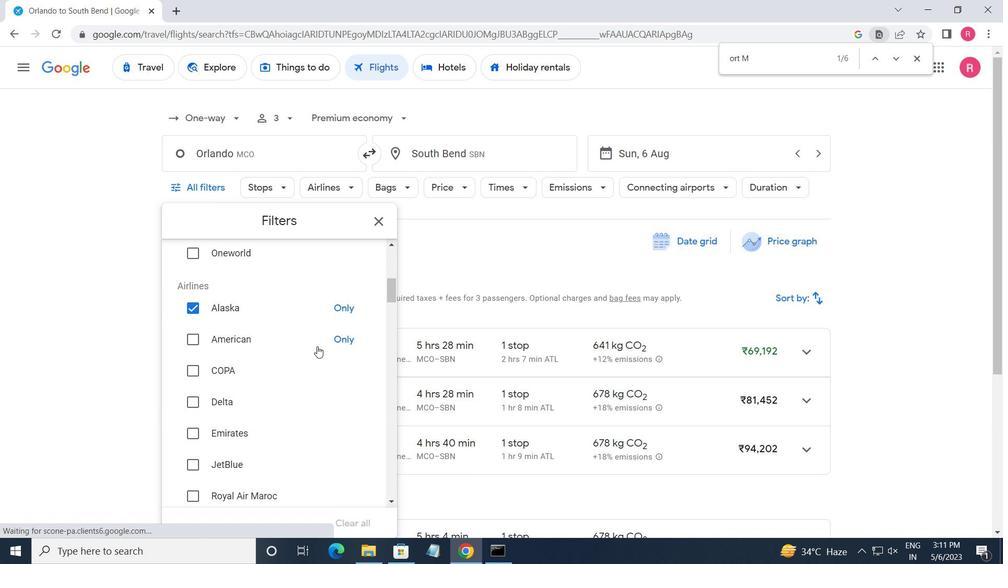
Action: Mouse moved to (318, 350)
Screenshot: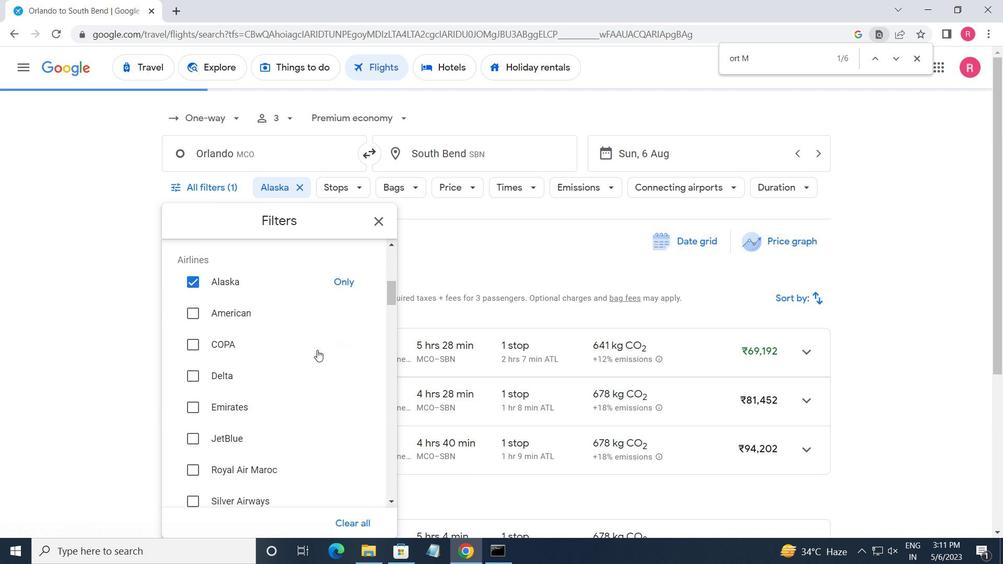 
Action: Mouse scrolled (318, 349) with delta (0, 0)
Screenshot: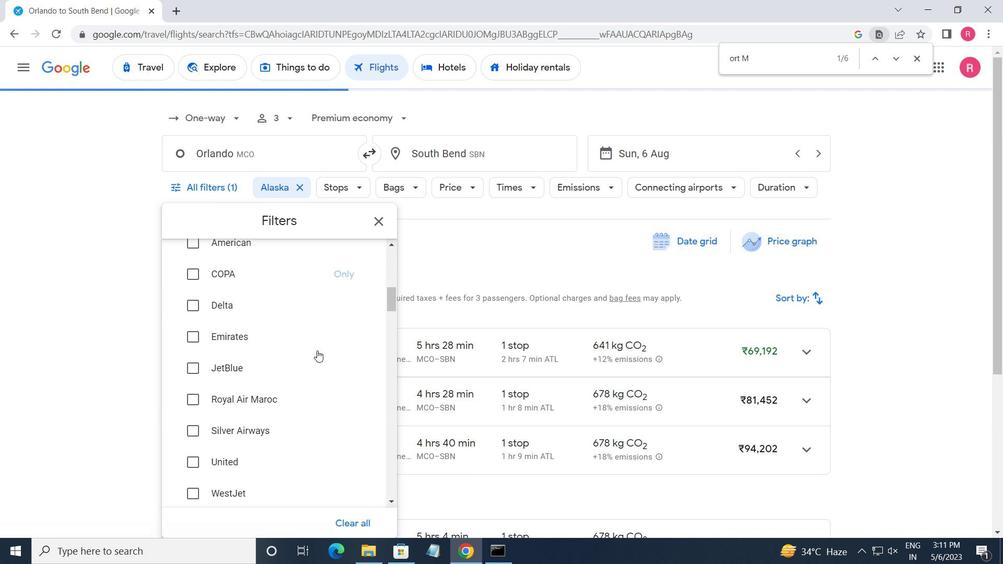 
Action: Mouse scrolled (318, 349) with delta (0, 0)
Screenshot: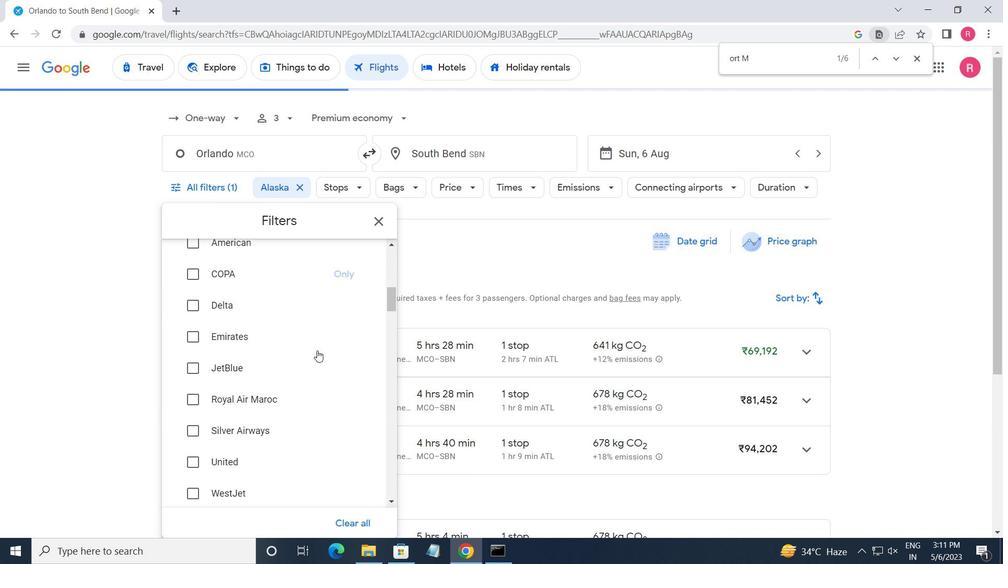 
Action: Mouse scrolled (318, 349) with delta (0, 0)
Screenshot: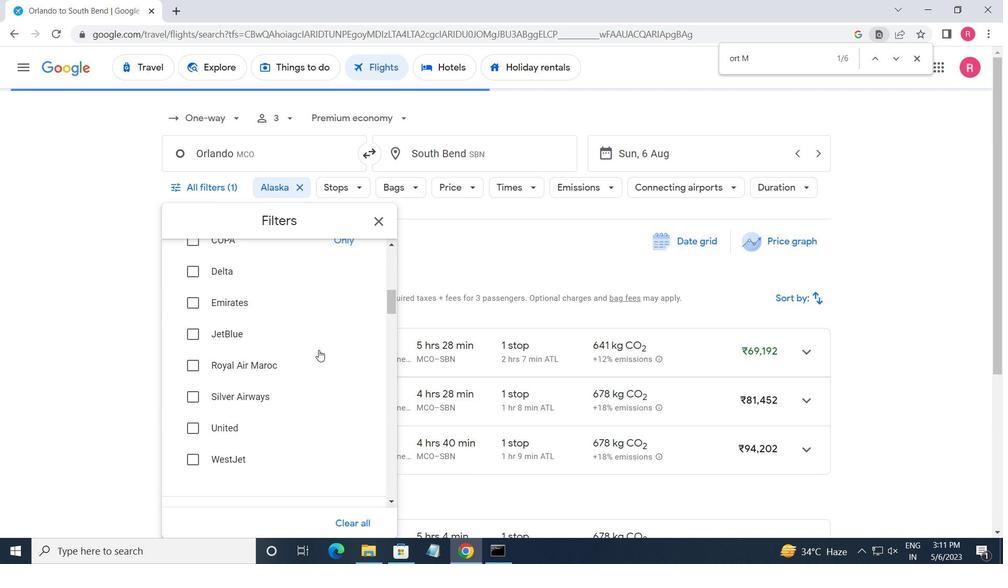 
Action: Mouse moved to (364, 382)
Screenshot: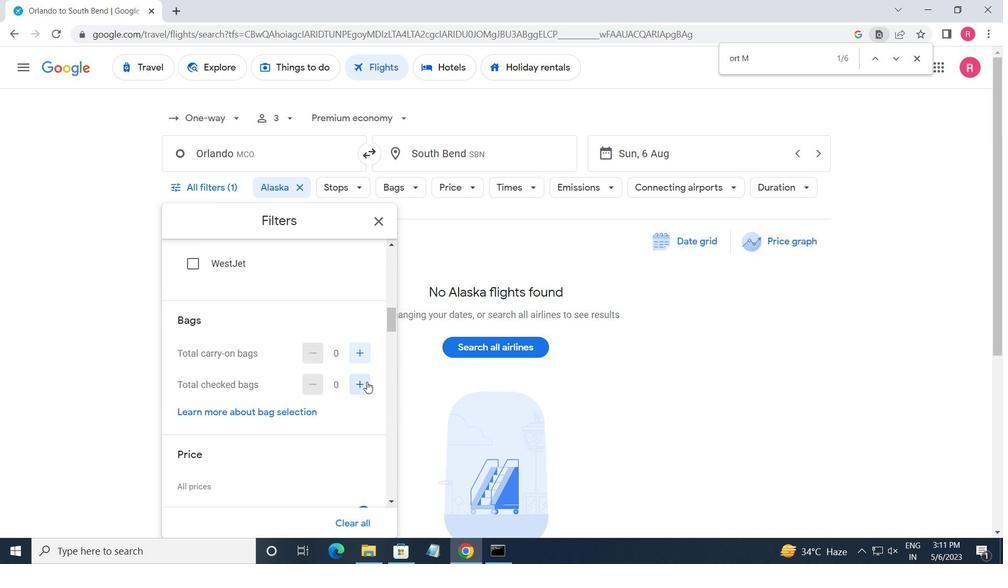 
Action: Mouse pressed left at (364, 382)
Screenshot: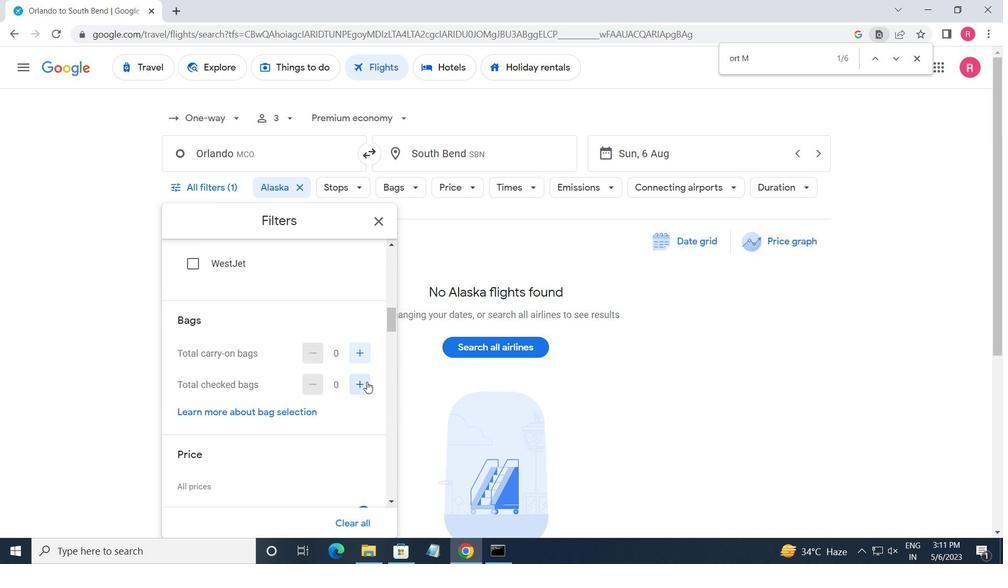 
Action: Mouse moved to (363, 382)
Screenshot: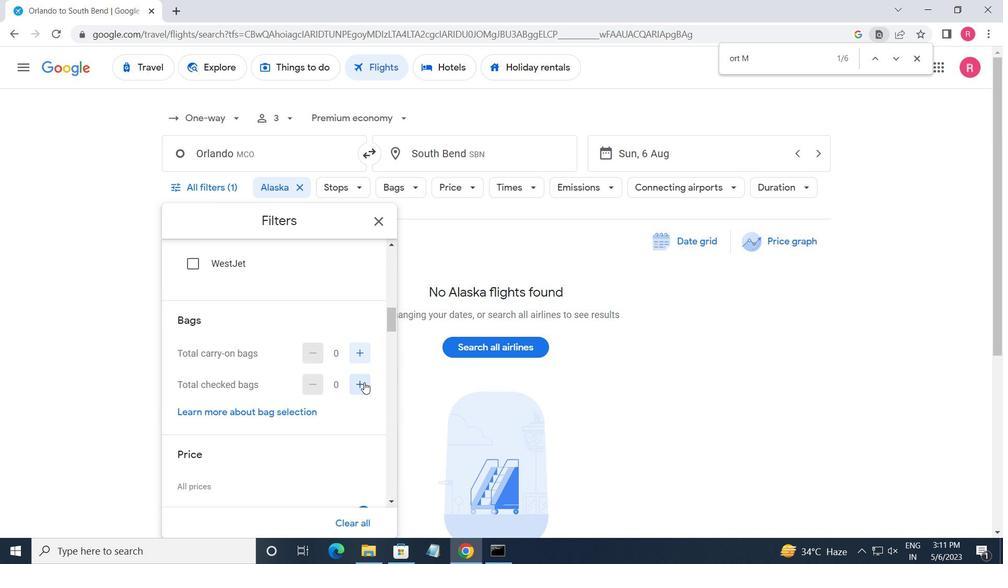 
Action: Mouse pressed left at (363, 382)
Screenshot: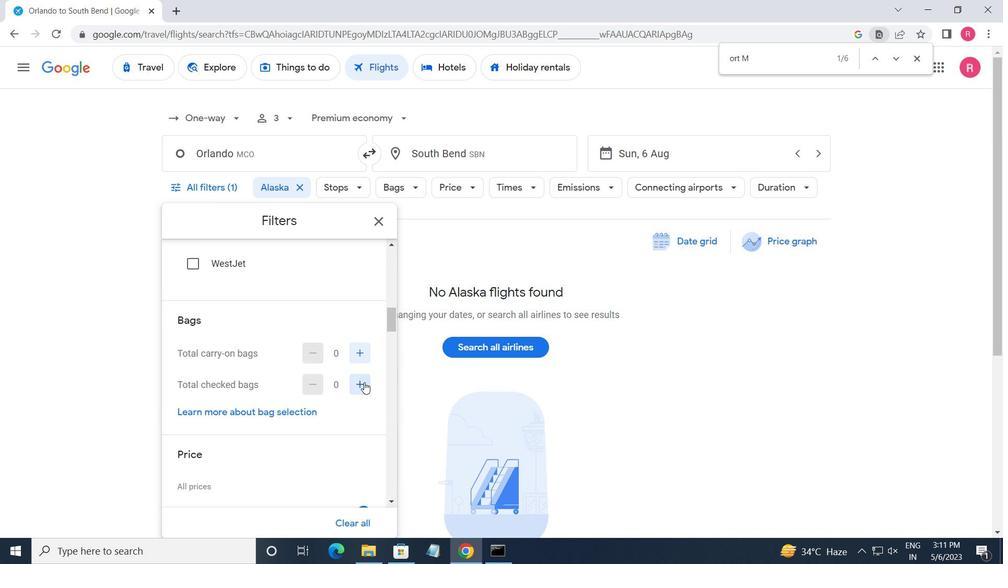 
Action: Mouse moved to (353, 398)
Screenshot: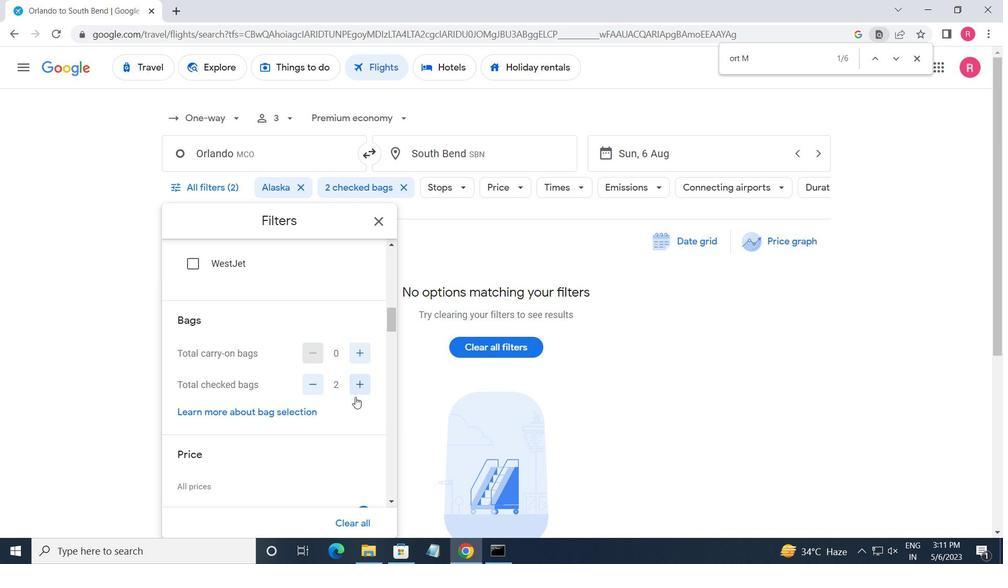 
Action: Mouse scrolled (353, 397) with delta (0, 0)
Screenshot: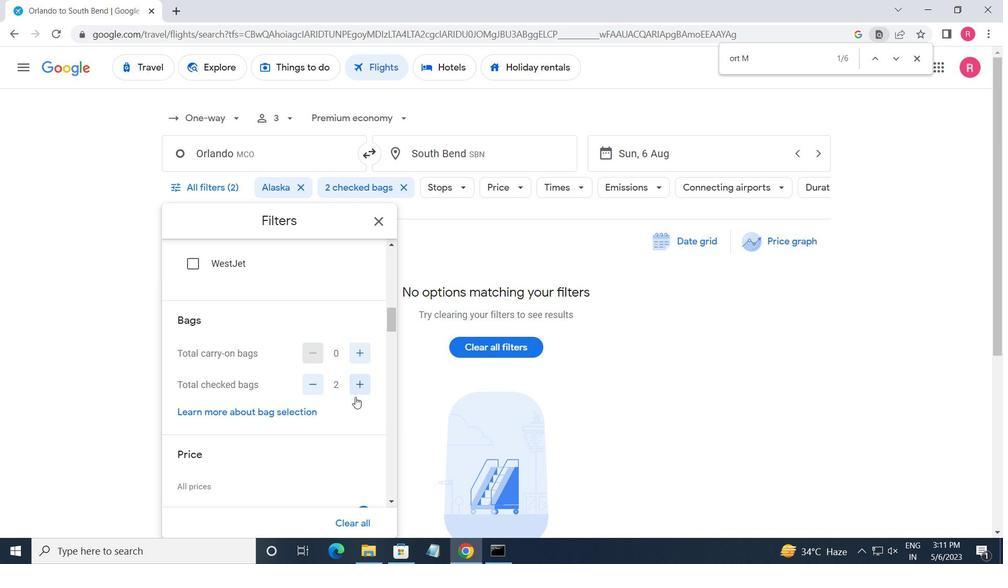 
Action: Mouse scrolled (353, 397) with delta (0, 0)
Screenshot: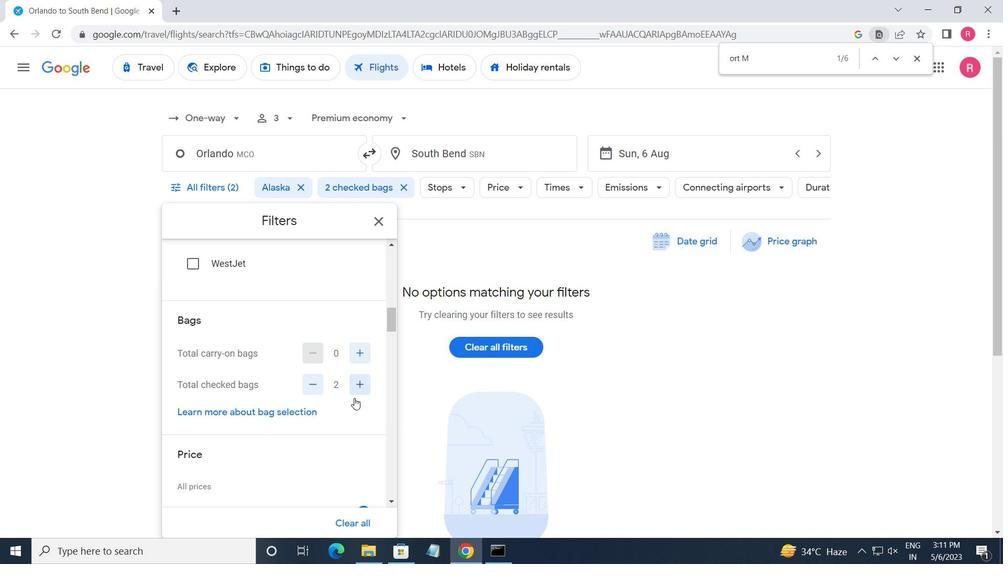 
Action: Mouse moved to (352, 398)
Screenshot: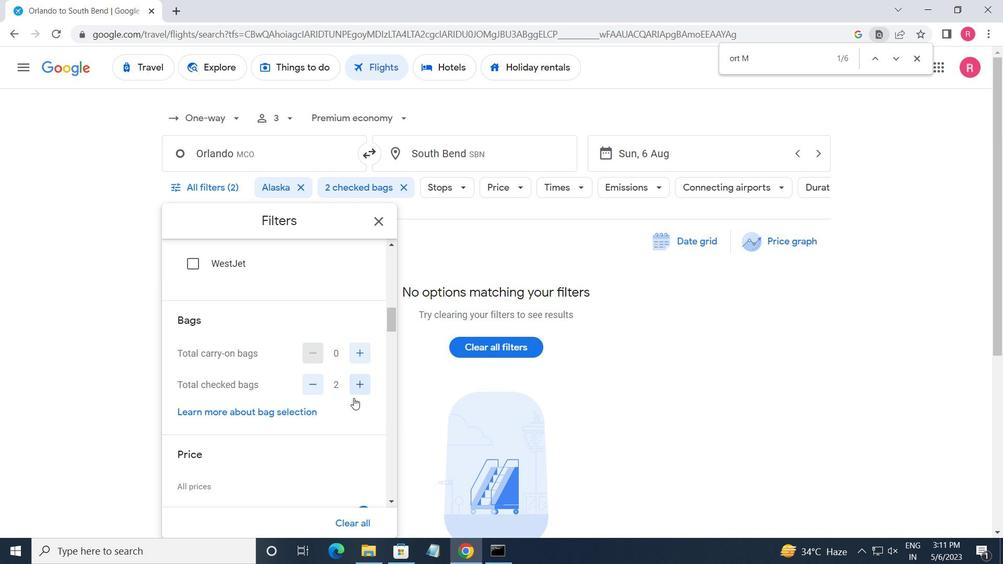
Action: Mouse scrolled (352, 397) with delta (0, 0)
Screenshot: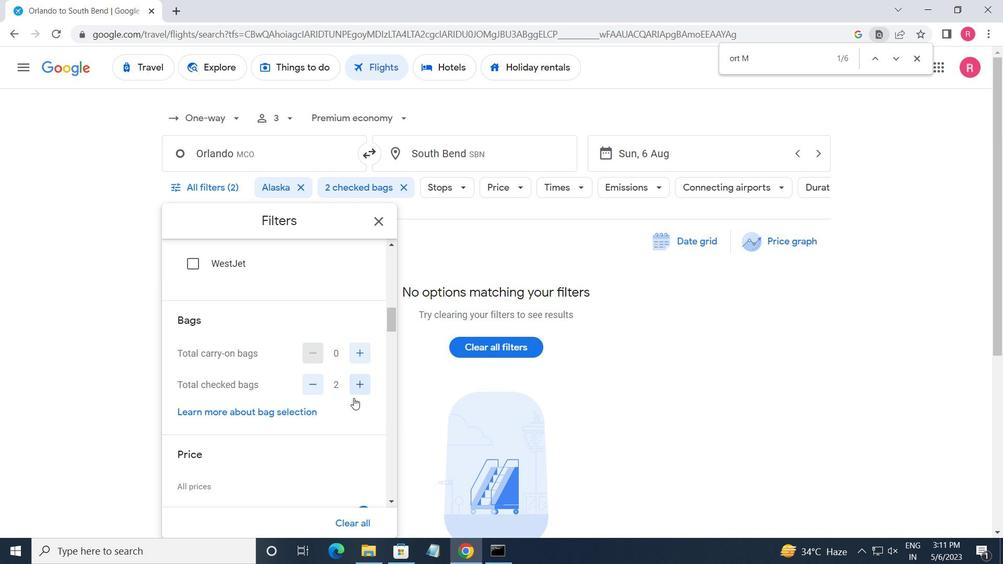 
Action: Mouse moved to (371, 326)
Screenshot: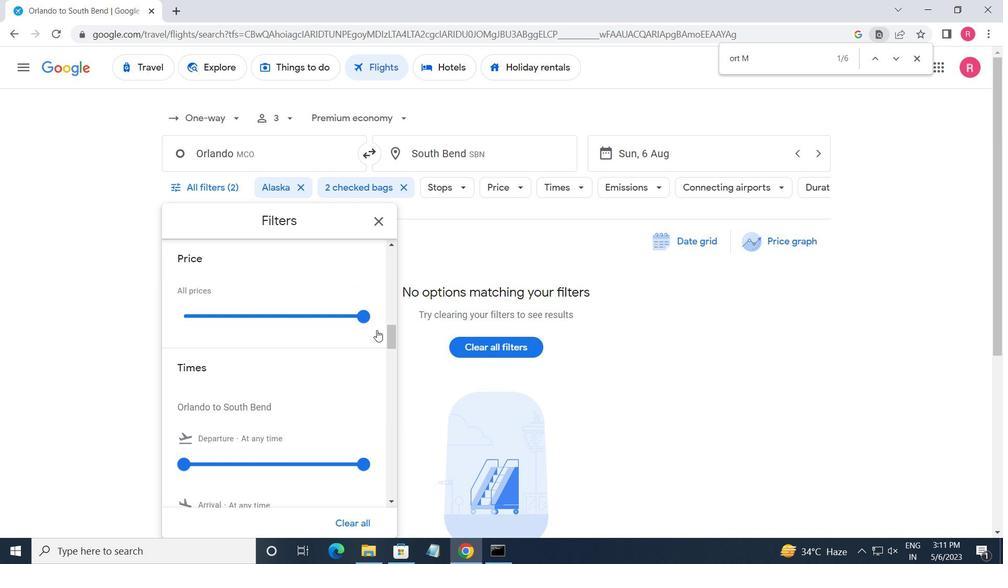 
Action: Mouse pressed left at (371, 326)
Screenshot: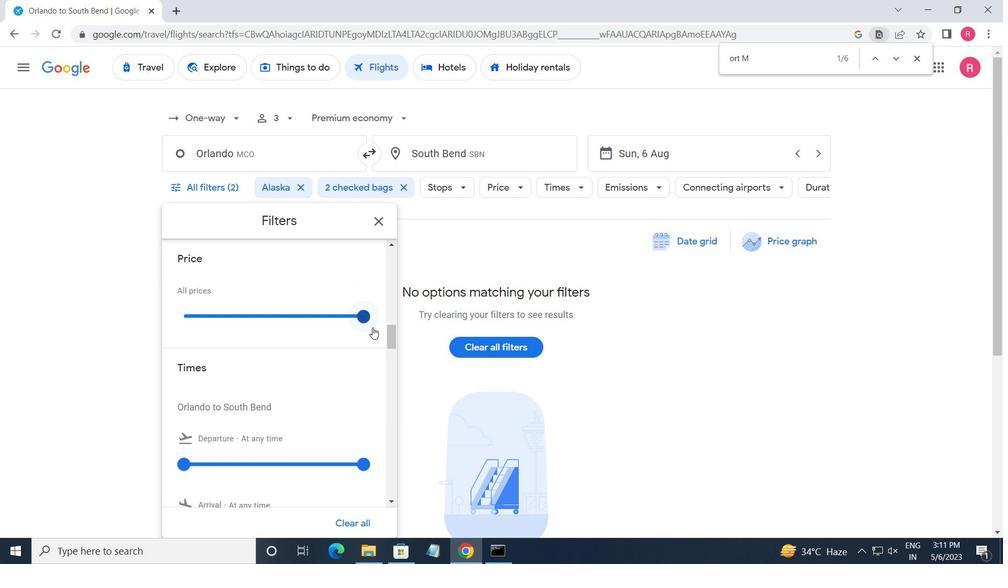 
Action: Mouse moved to (228, 352)
Screenshot: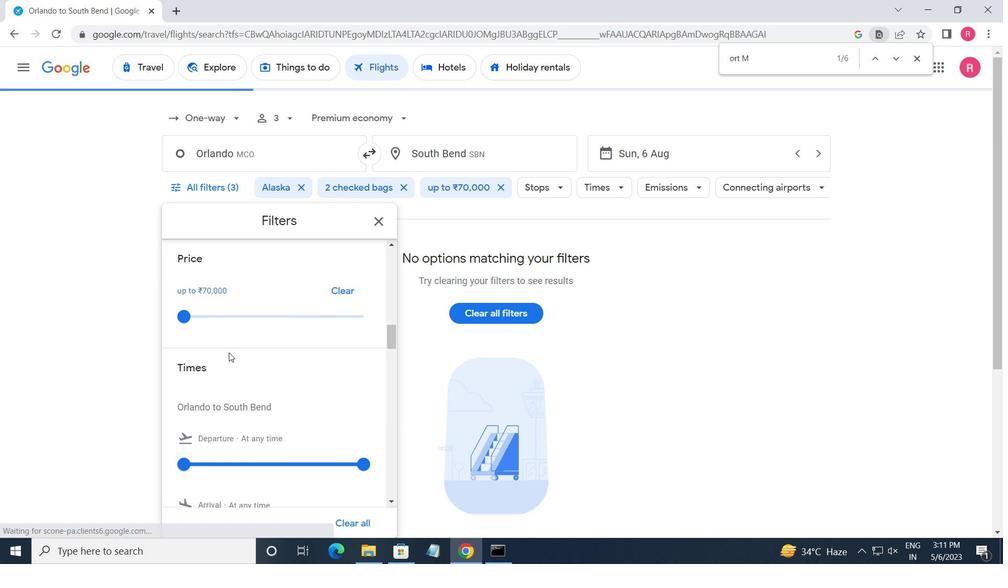 
Action: Mouse scrolled (228, 352) with delta (0, 0)
Screenshot: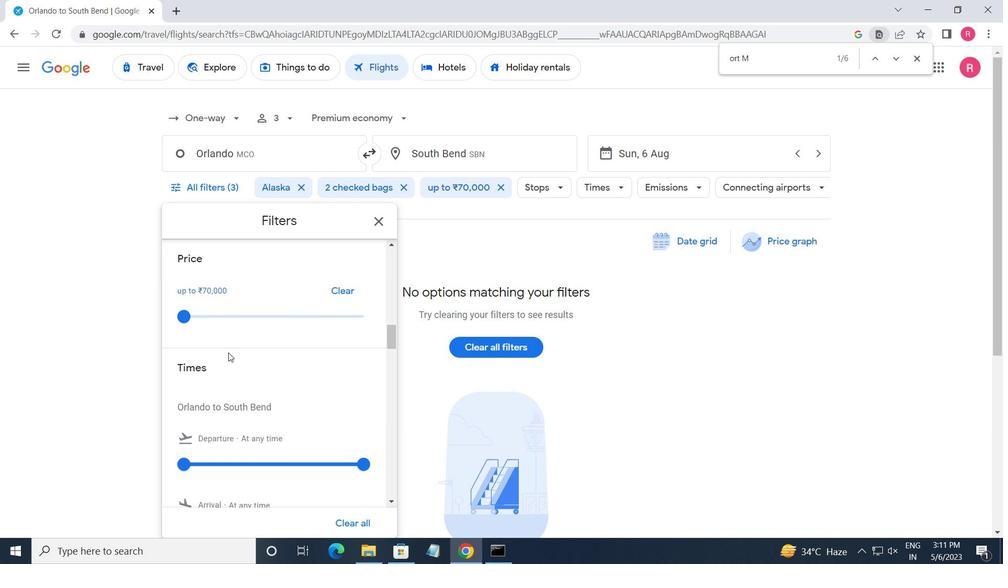
Action: Mouse scrolled (228, 352) with delta (0, 0)
Screenshot: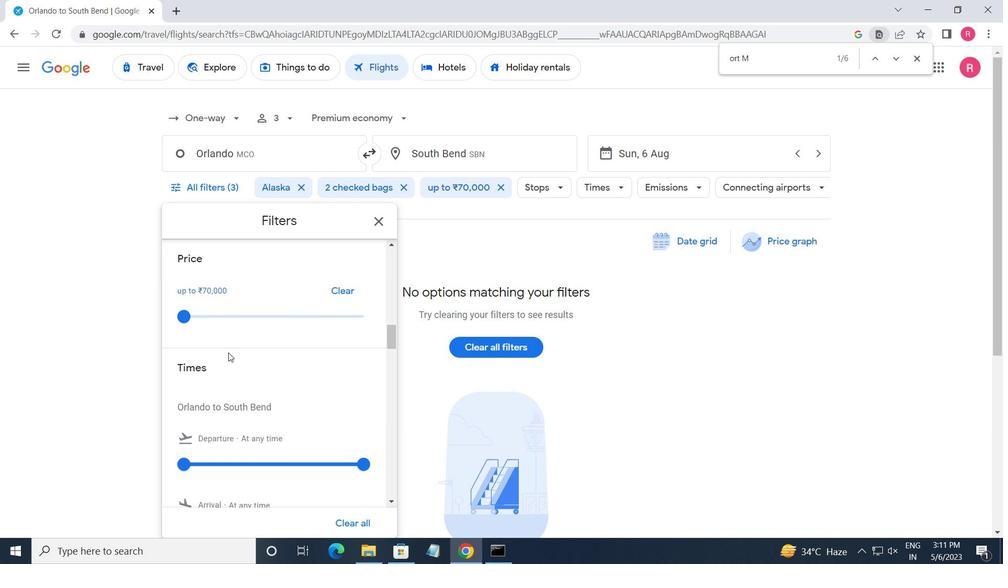 
Action: Mouse moved to (192, 332)
Screenshot: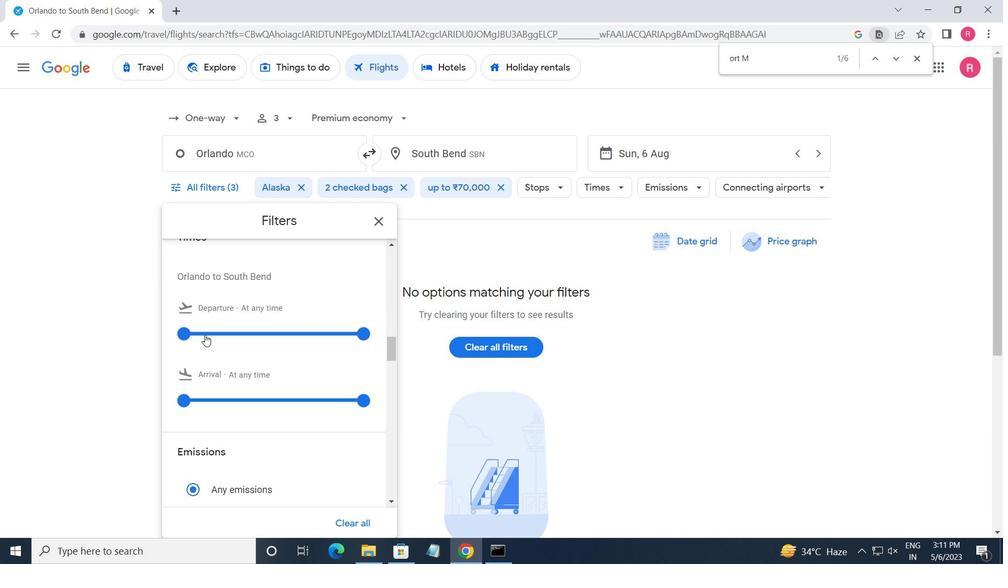 
Action: Mouse pressed left at (192, 332)
Screenshot: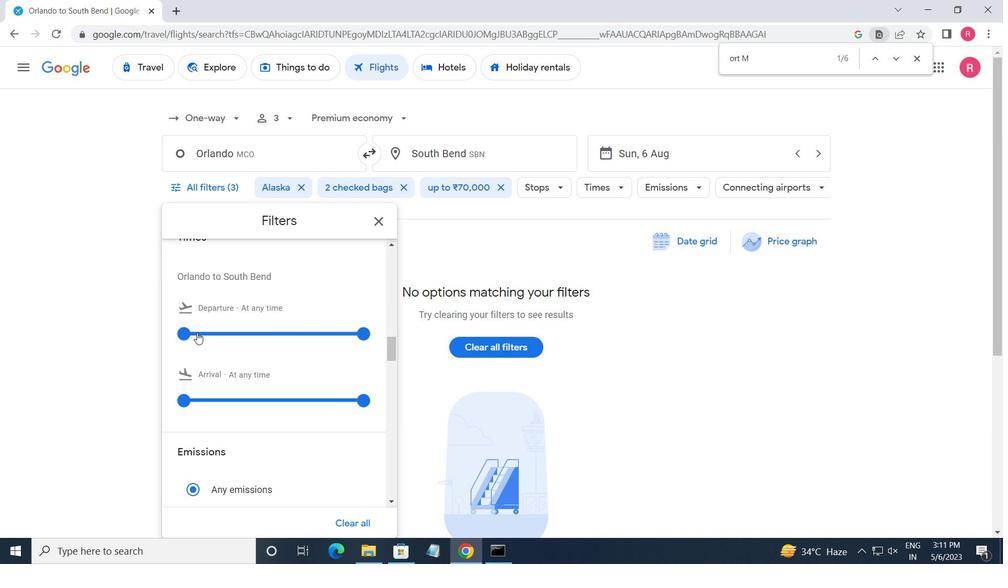 
Action: Mouse moved to (356, 340)
Screenshot: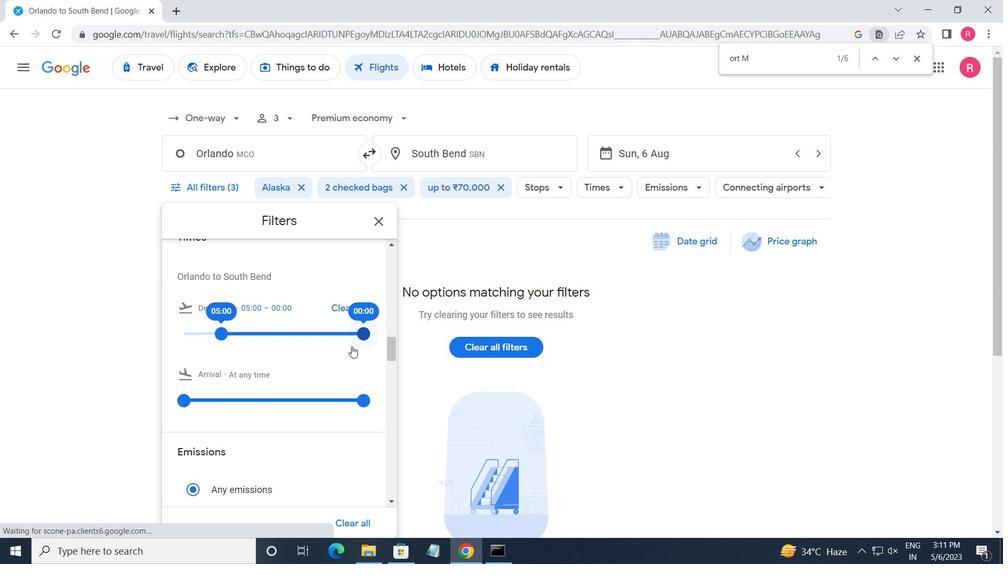 
Action: Mouse pressed left at (356, 340)
Screenshot: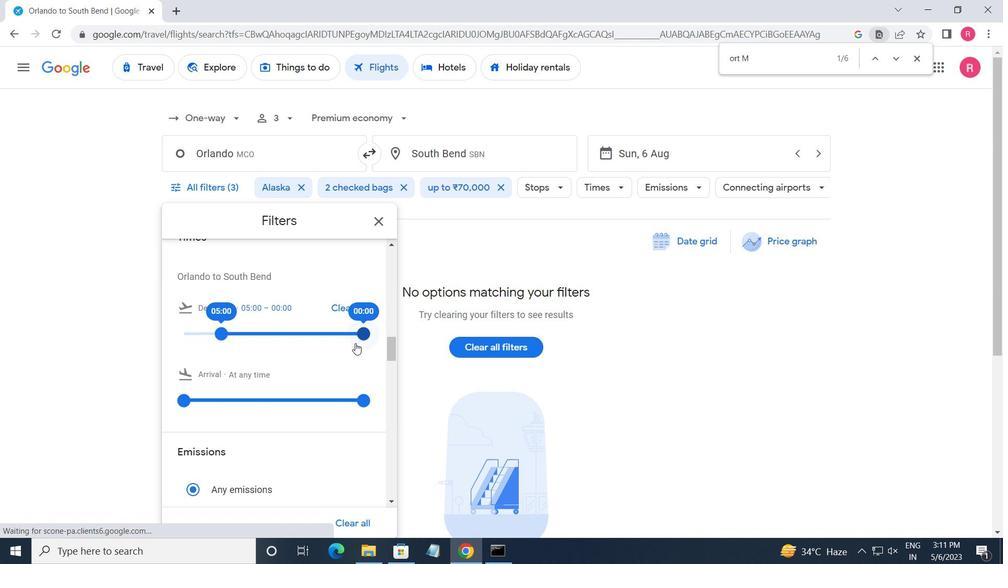 
Action: Mouse moved to (386, 227)
Screenshot: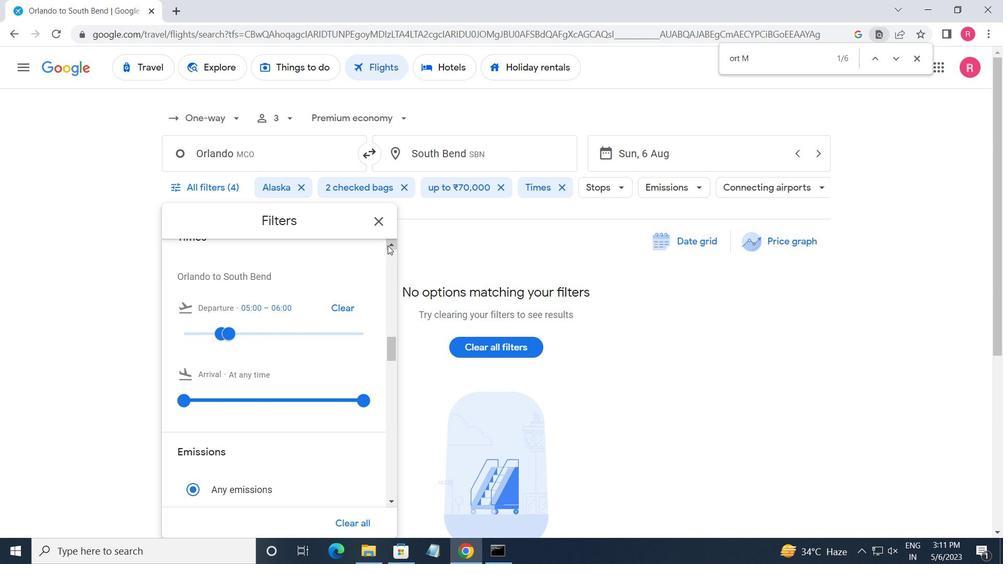 
Action: Mouse pressed left at (386, 227)
Screenshot: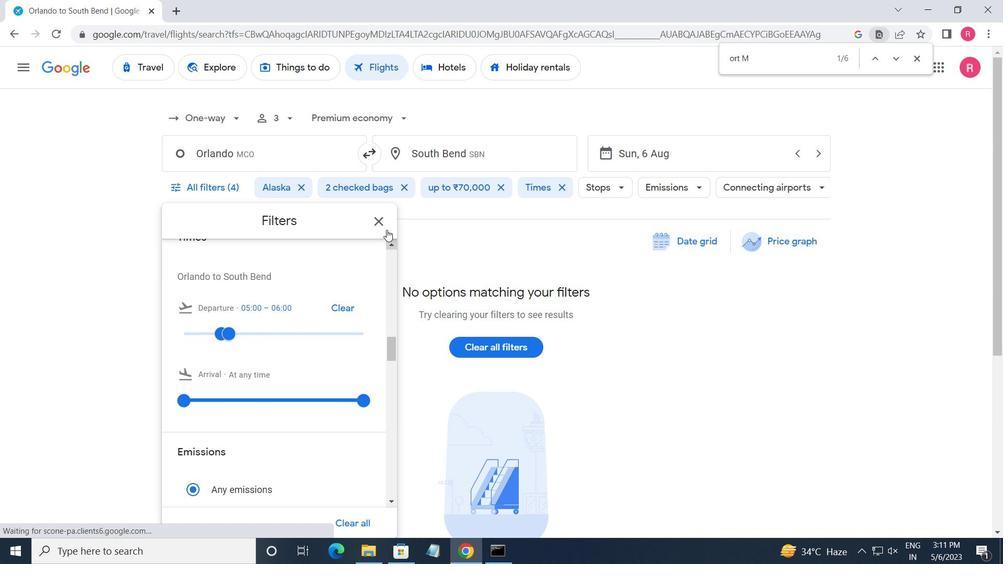 
